 Task: Check the average views per listing of smart home in the last 1 year.
Action: Mouse moved to (609, 361)
Screenshot: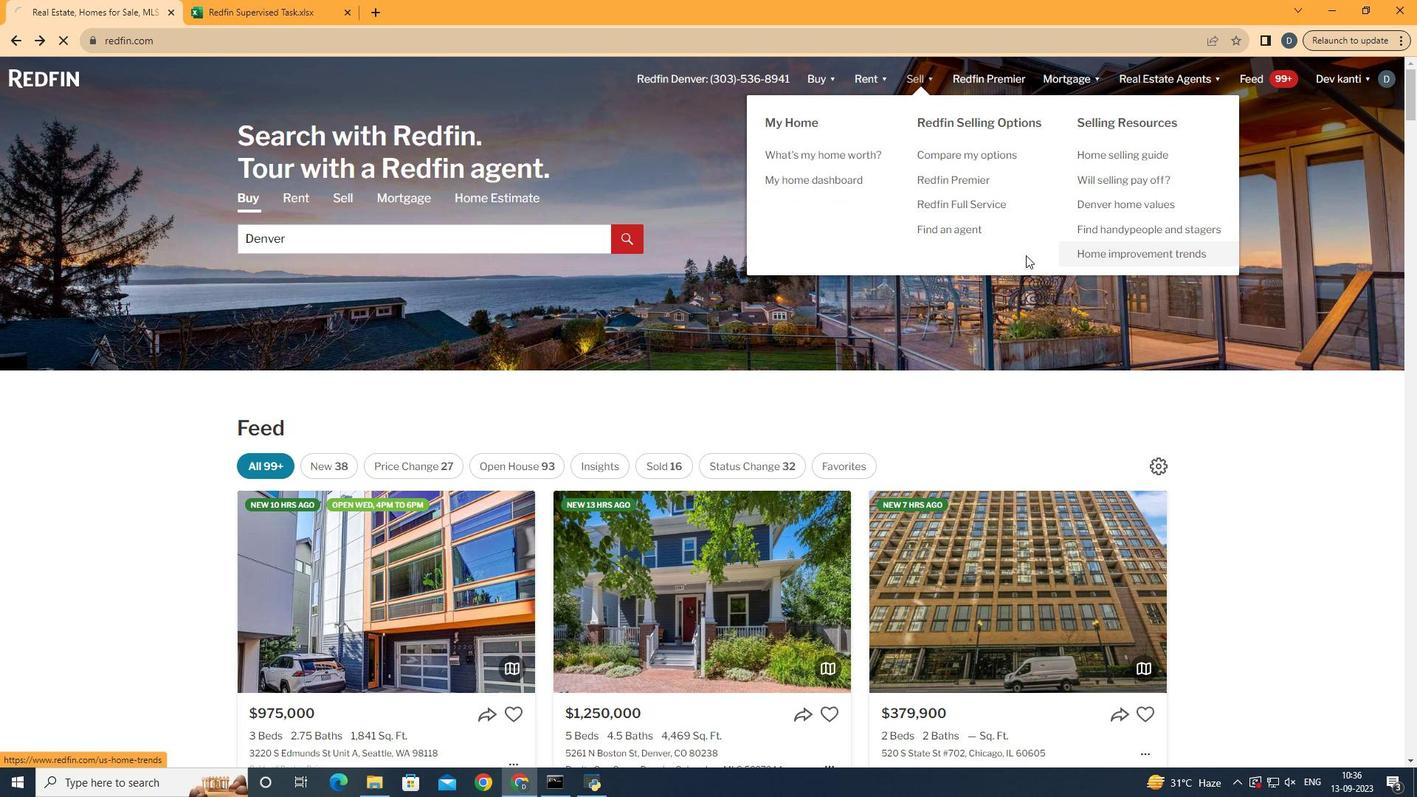 
Action: Mouse pressed left at (609, 361)
Screenshot: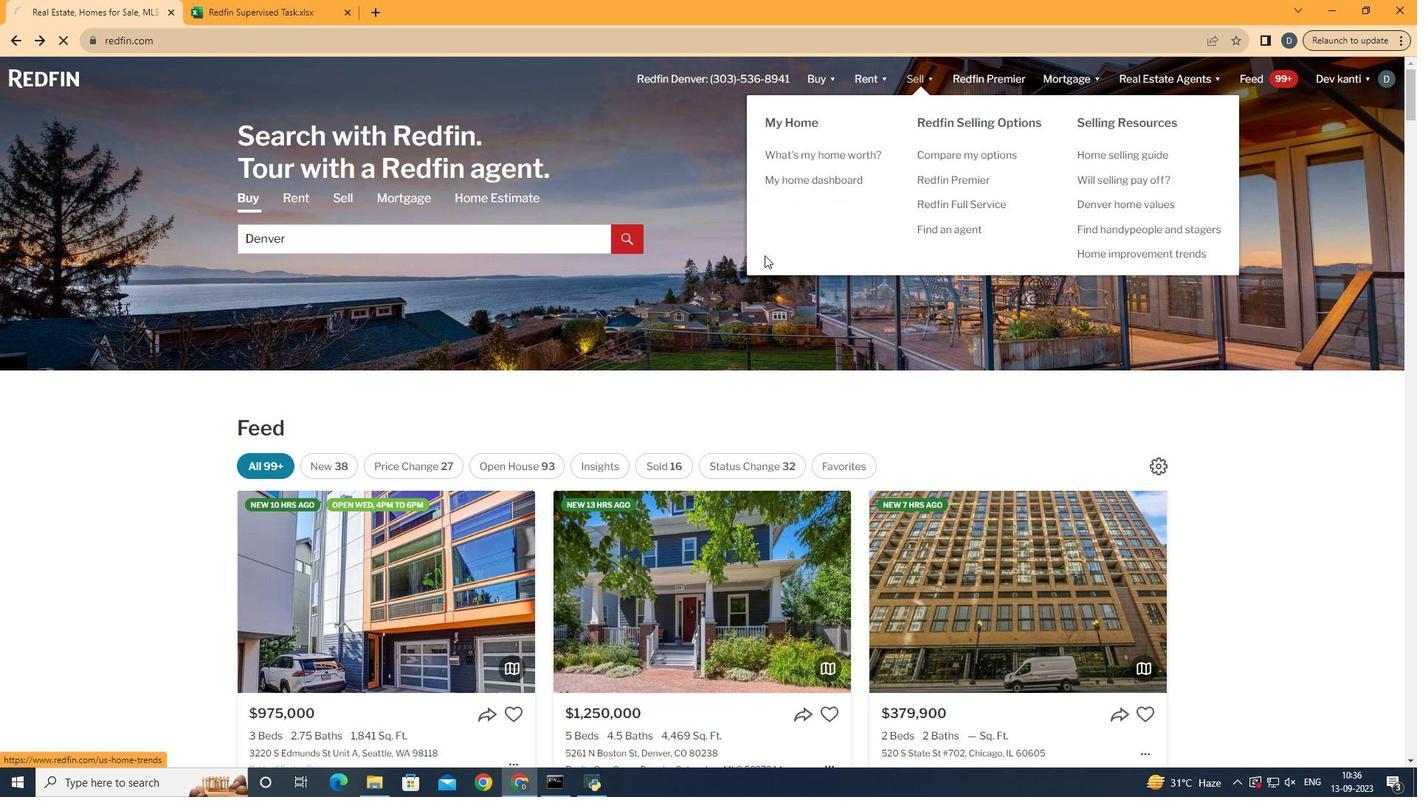 
Action: Mouse moved to (546, 375)
Screenshot: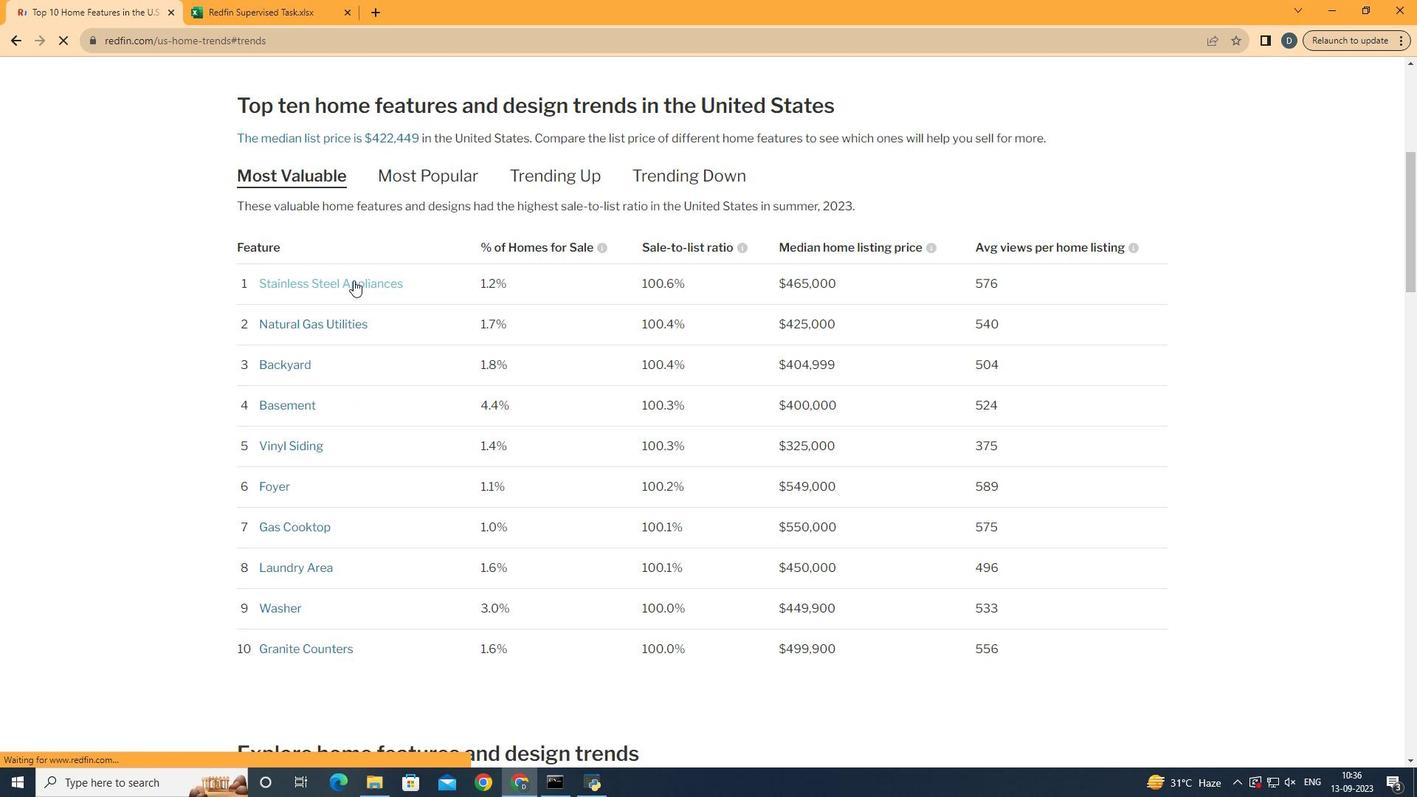 
Action: Mouse pressed left at (546, 375)
Screenshot: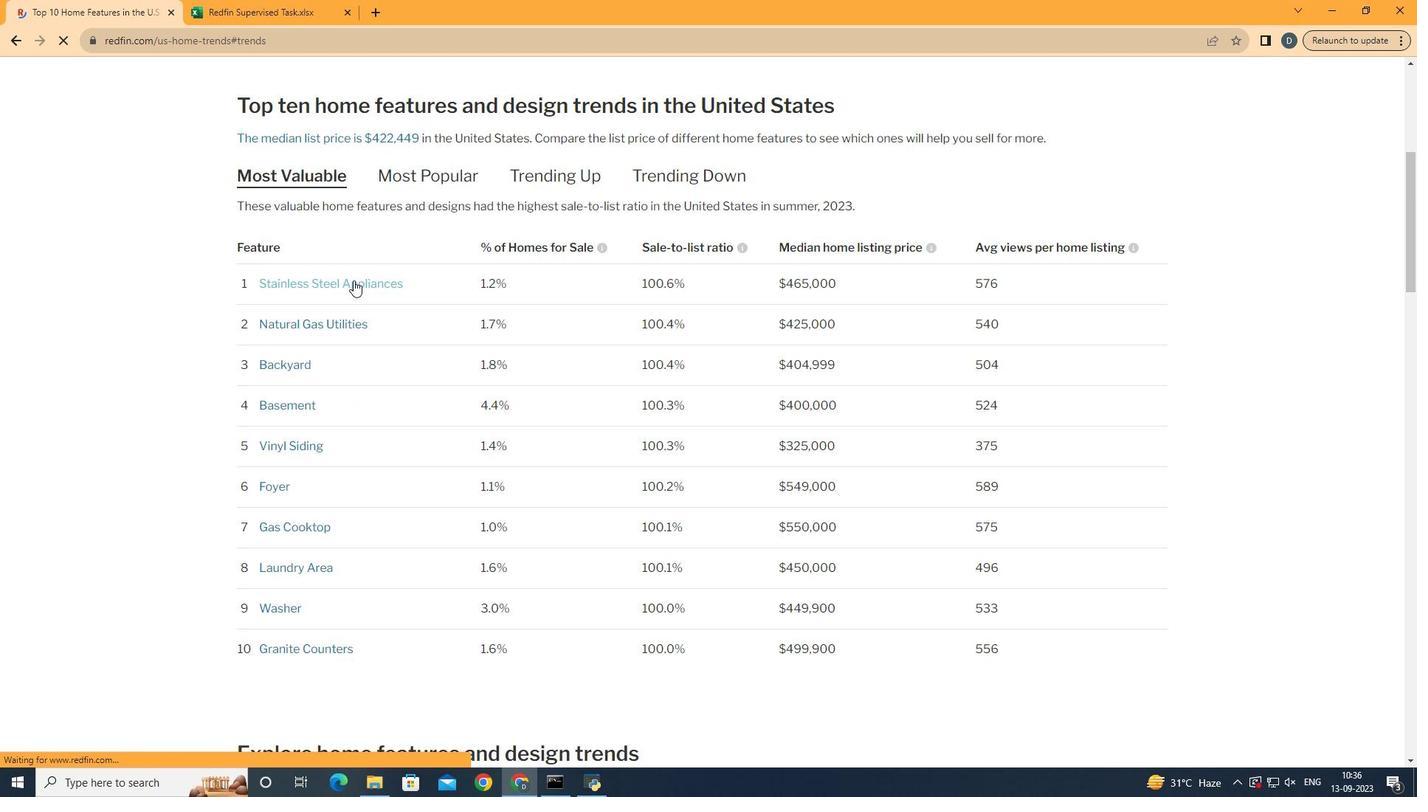 
Action: Mouse moved to (551, 493)
Screenshot: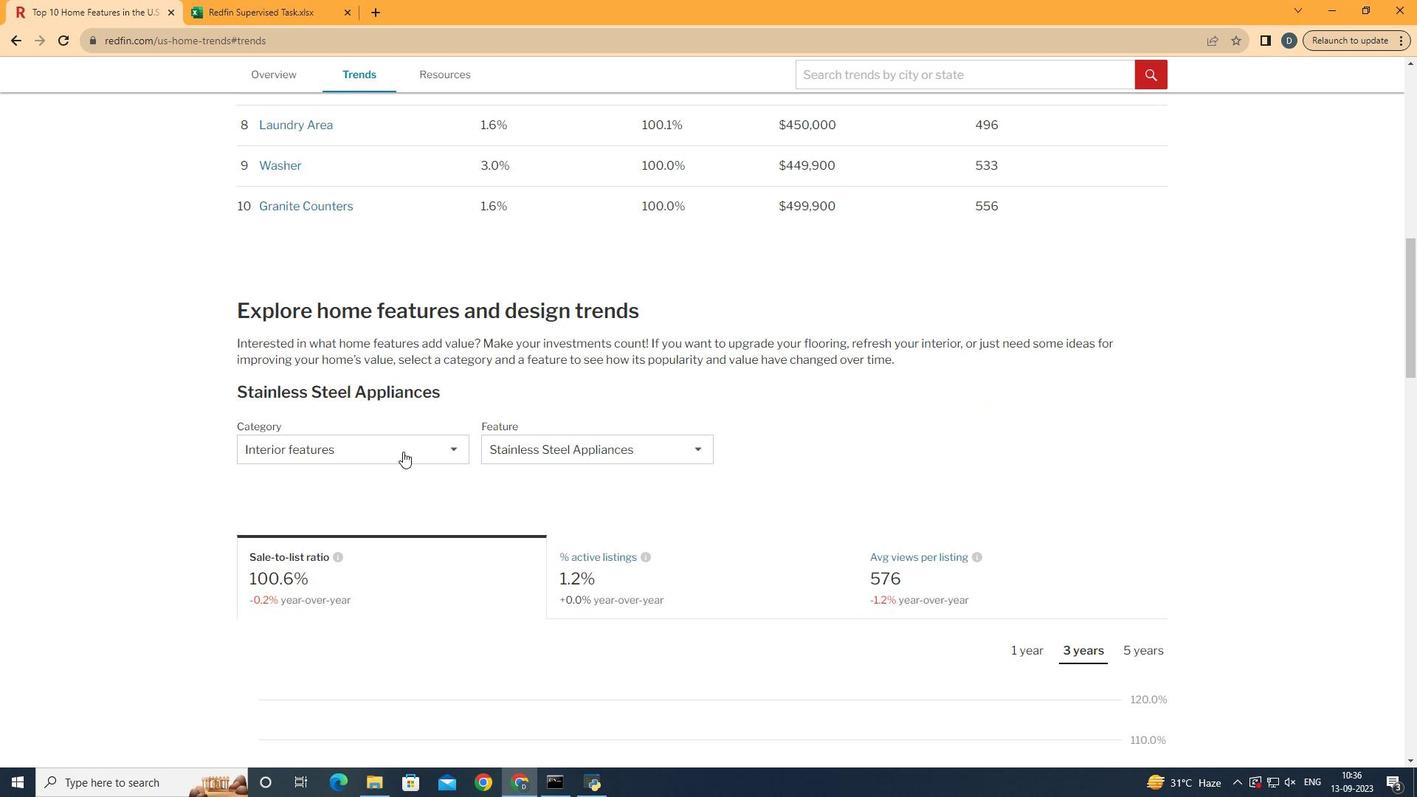 
Action: Mouse scrolled (551, 493) with delta (0, 0)
Screenshot: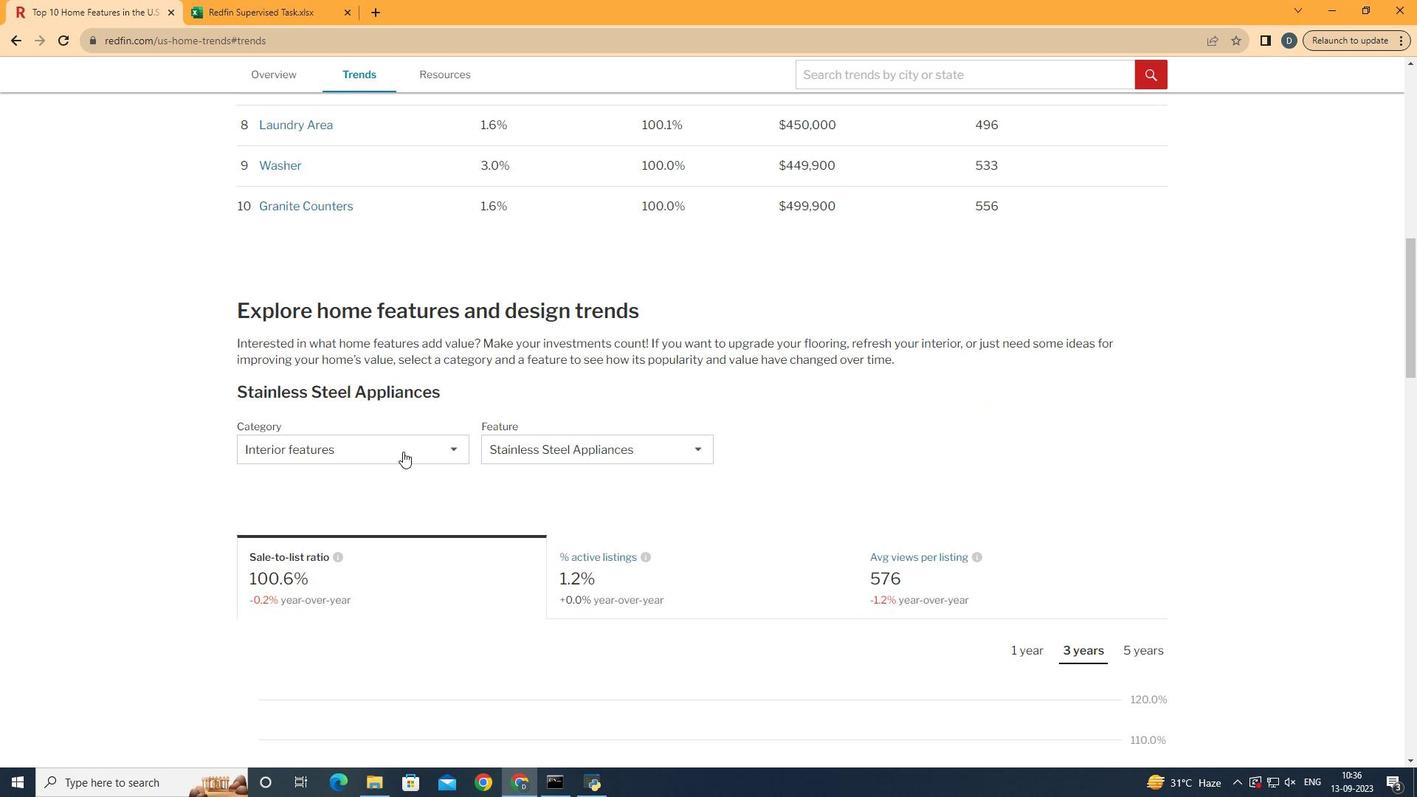 
Action: Mouse scrolled (551, 493) with delta (0, 0)
Screenshot: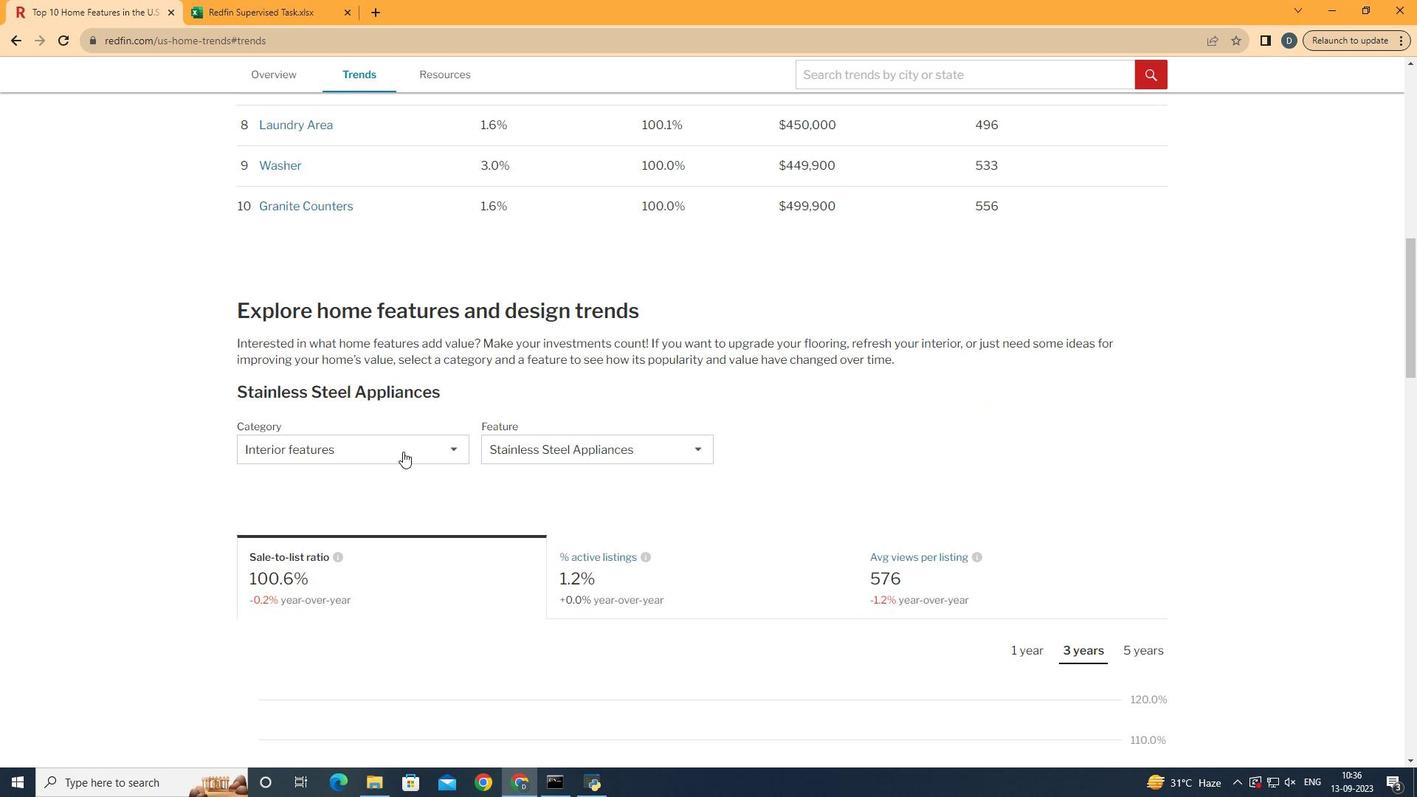 
Action: Mouse scrolled (551, 493) with delta (0, 0)
Screenshot: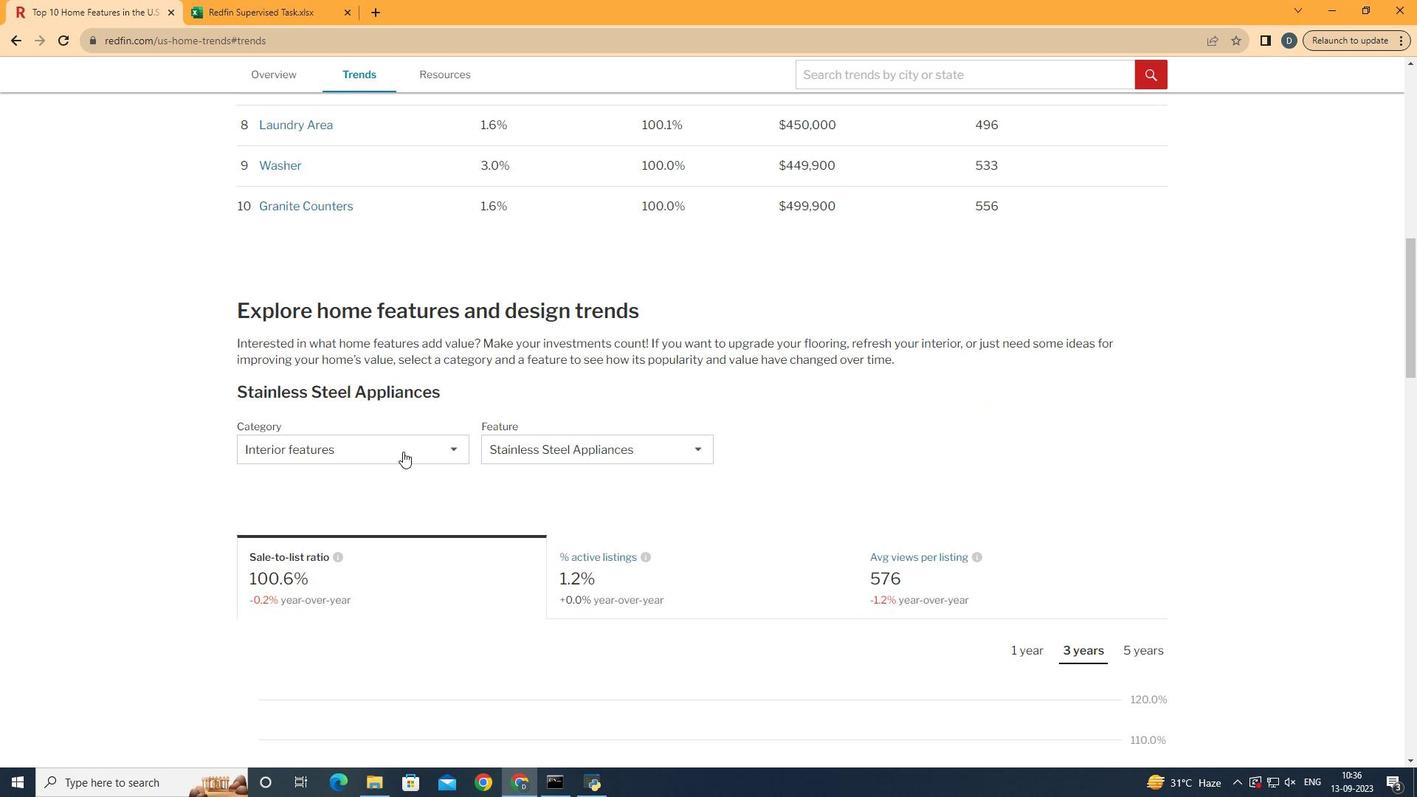 
Action: Mouse scrolled (551, 493) with delta (0, 0)
Screenshot: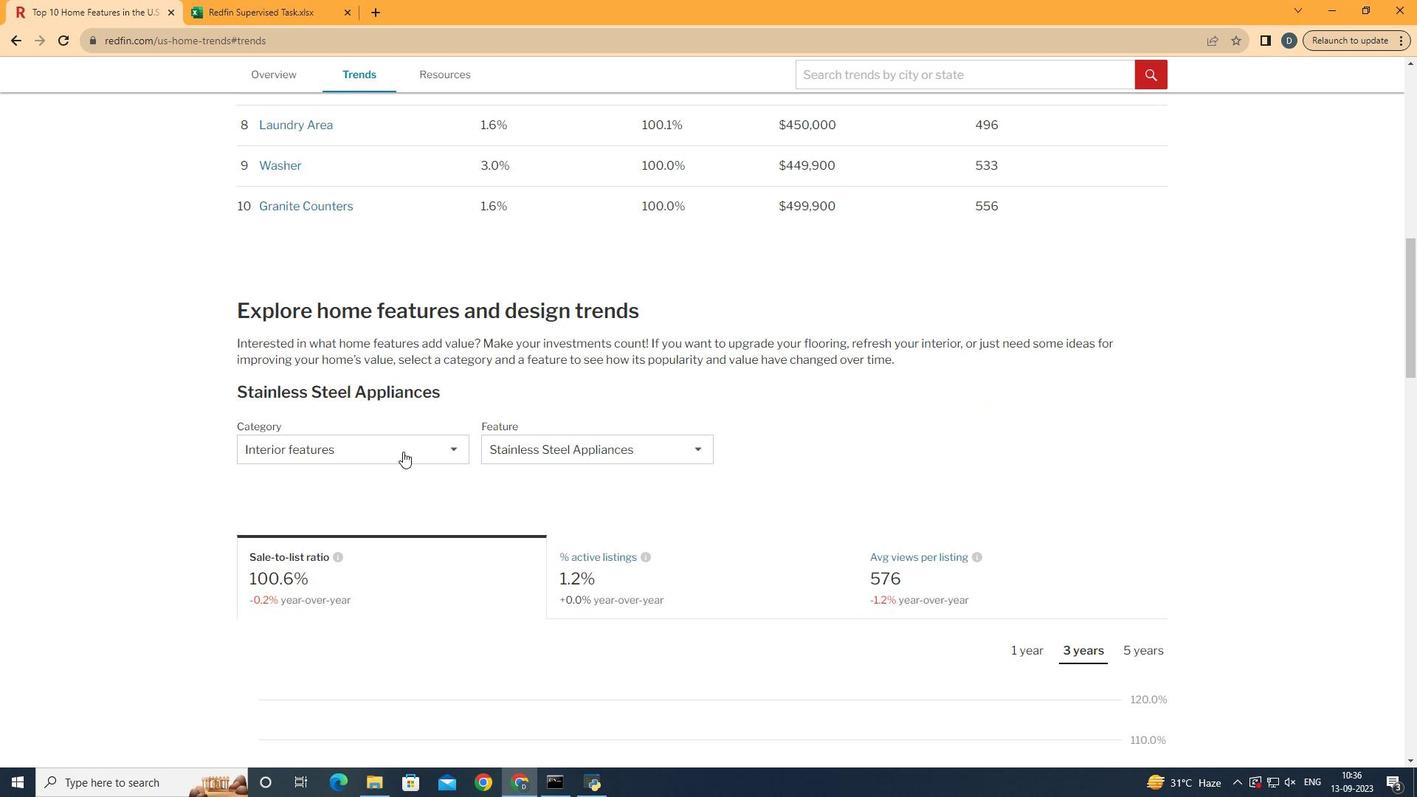 
Action: Mouse scrolled (551, 493) with delta (0, 0)
Screenshot: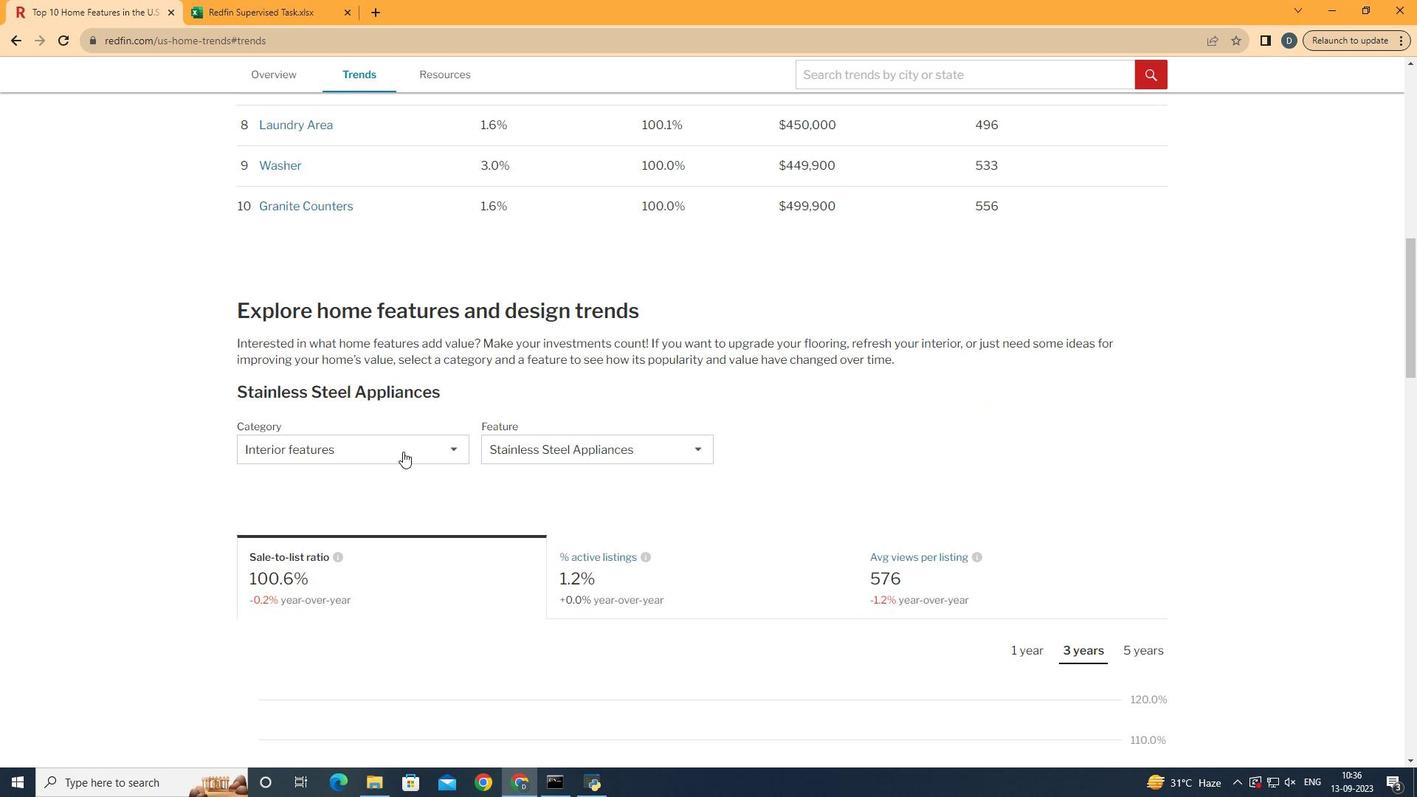
Action: Mouse moved to (549, 471)
Screenshot: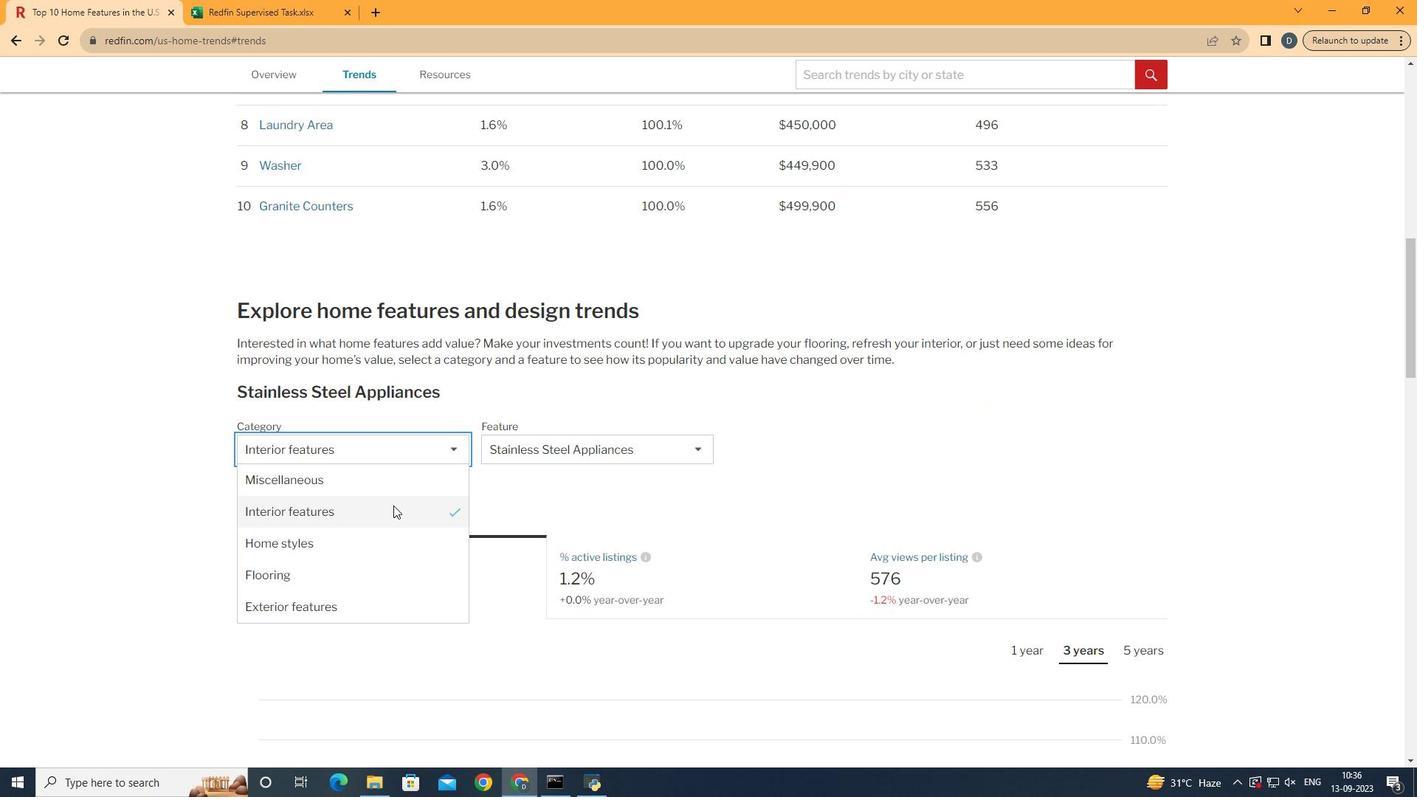 
Action: Mouse pressed left at (549, 471)
Screenshot: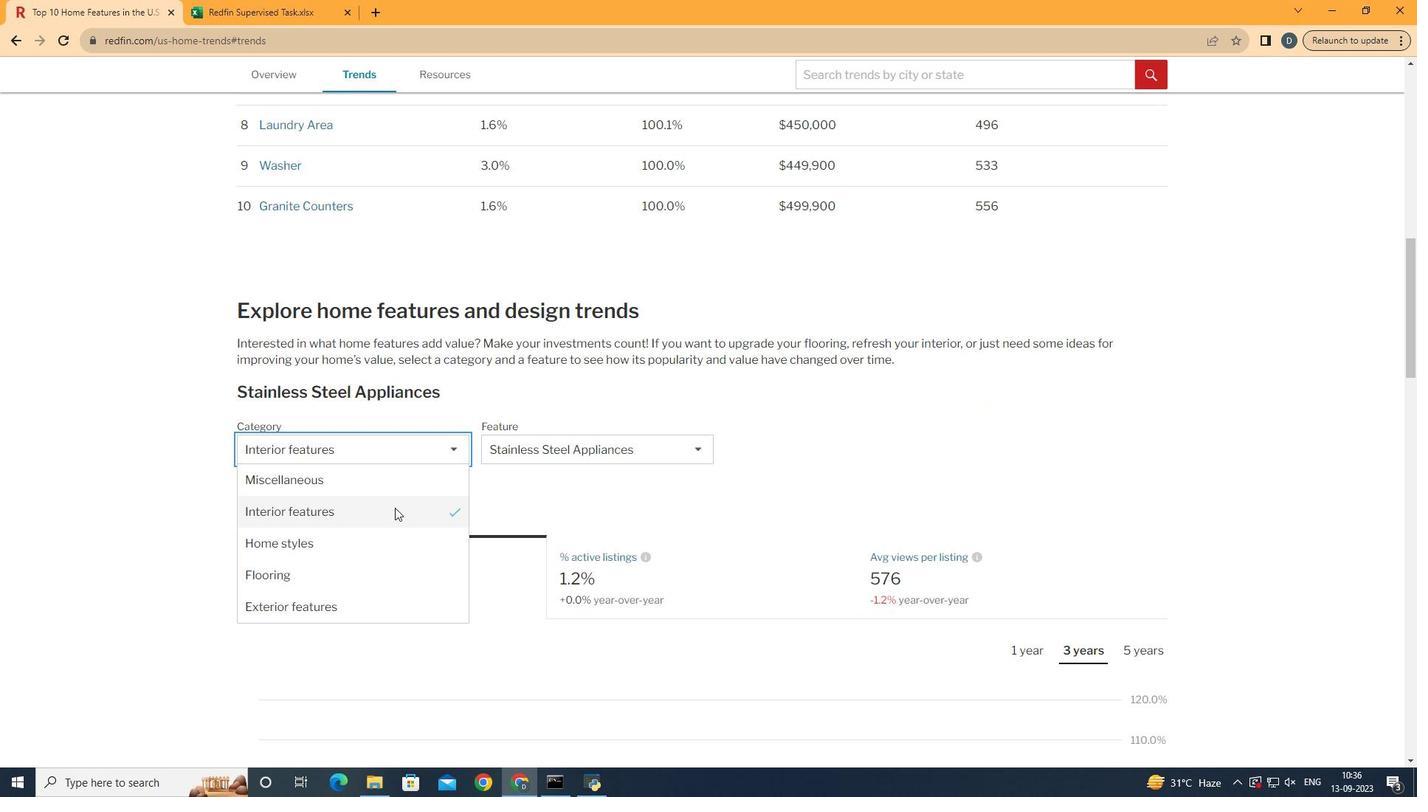 
Action: Mouse moved to (549, 502)
Screenshot: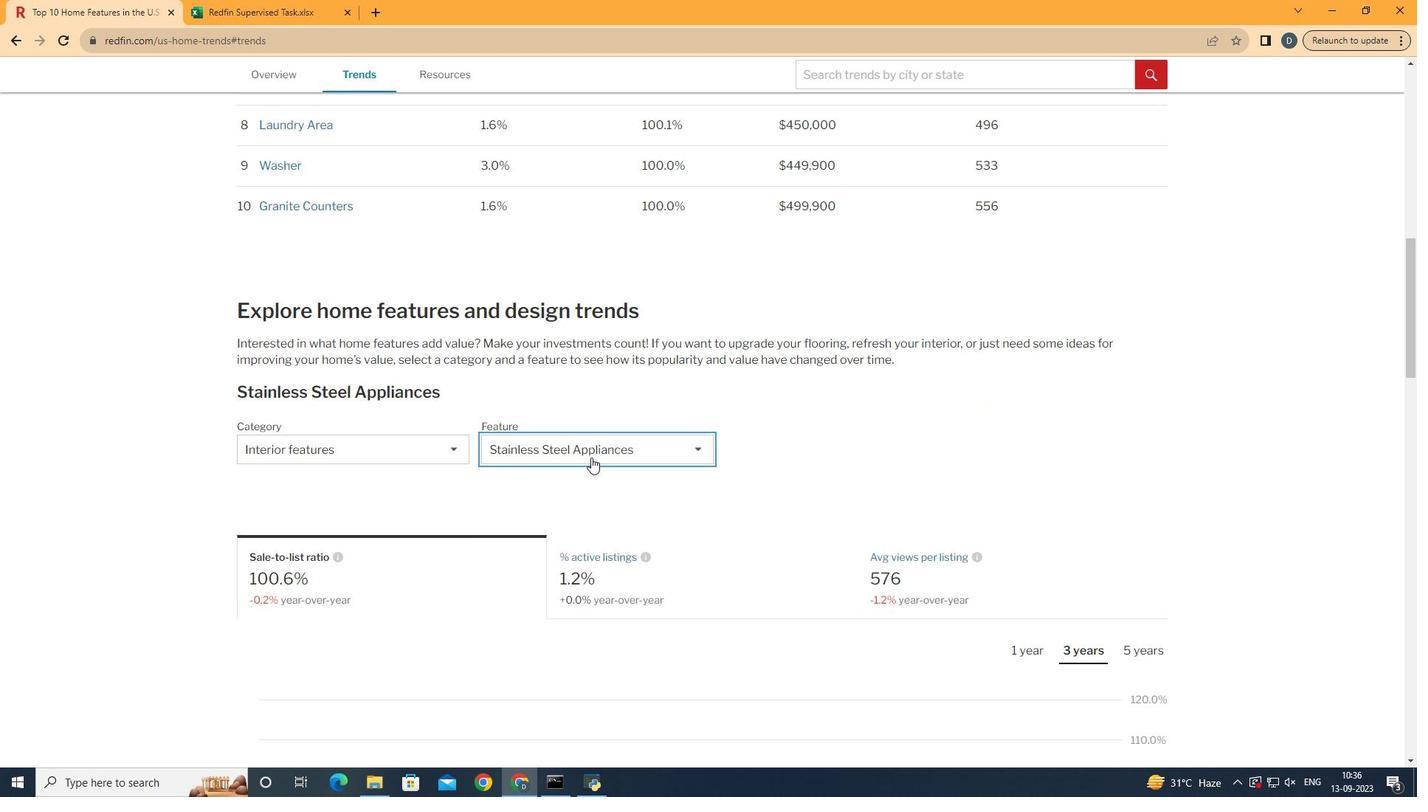 
Action: Mouse pressed left at (549, 502)
Screenshot: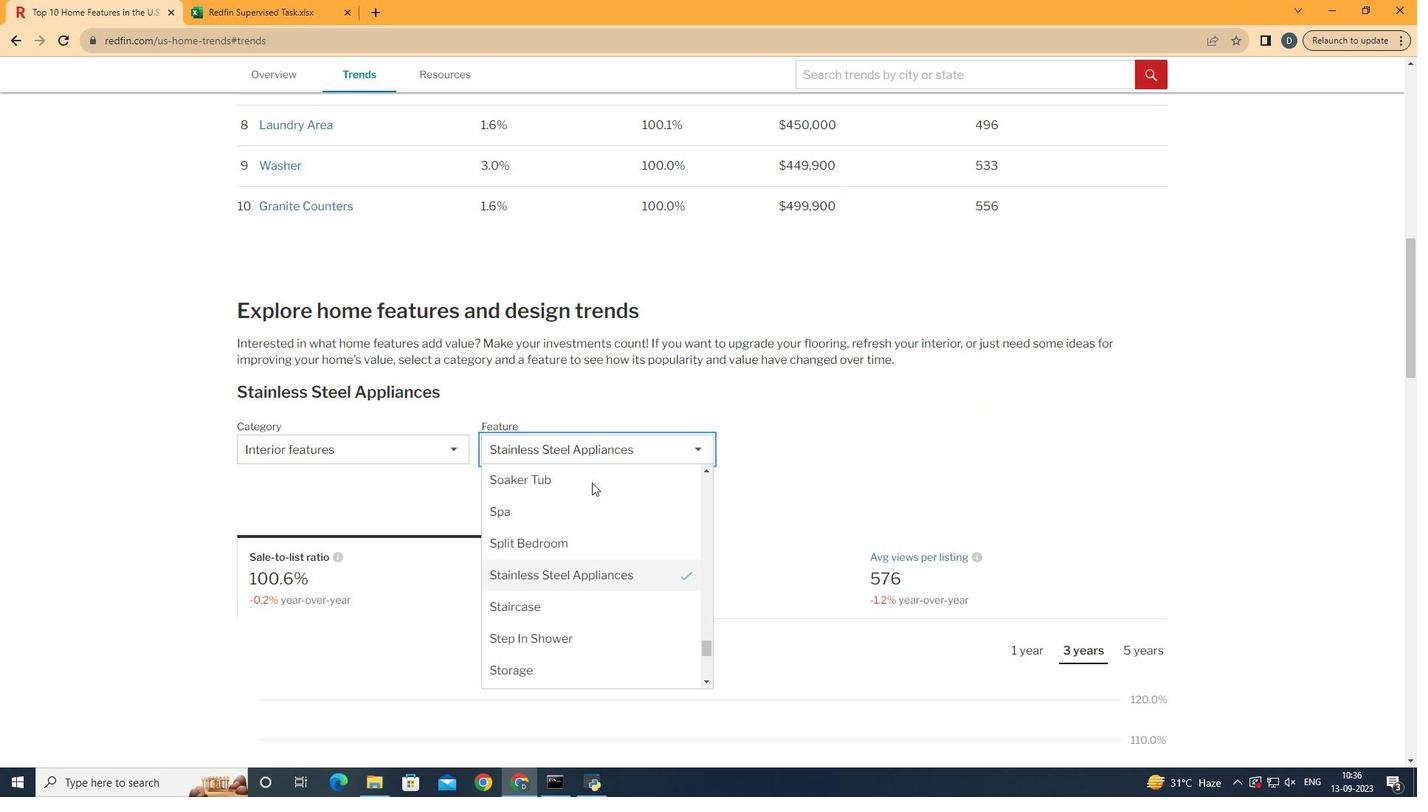
Action: Mouse moved to (565, 474)
Screenshot: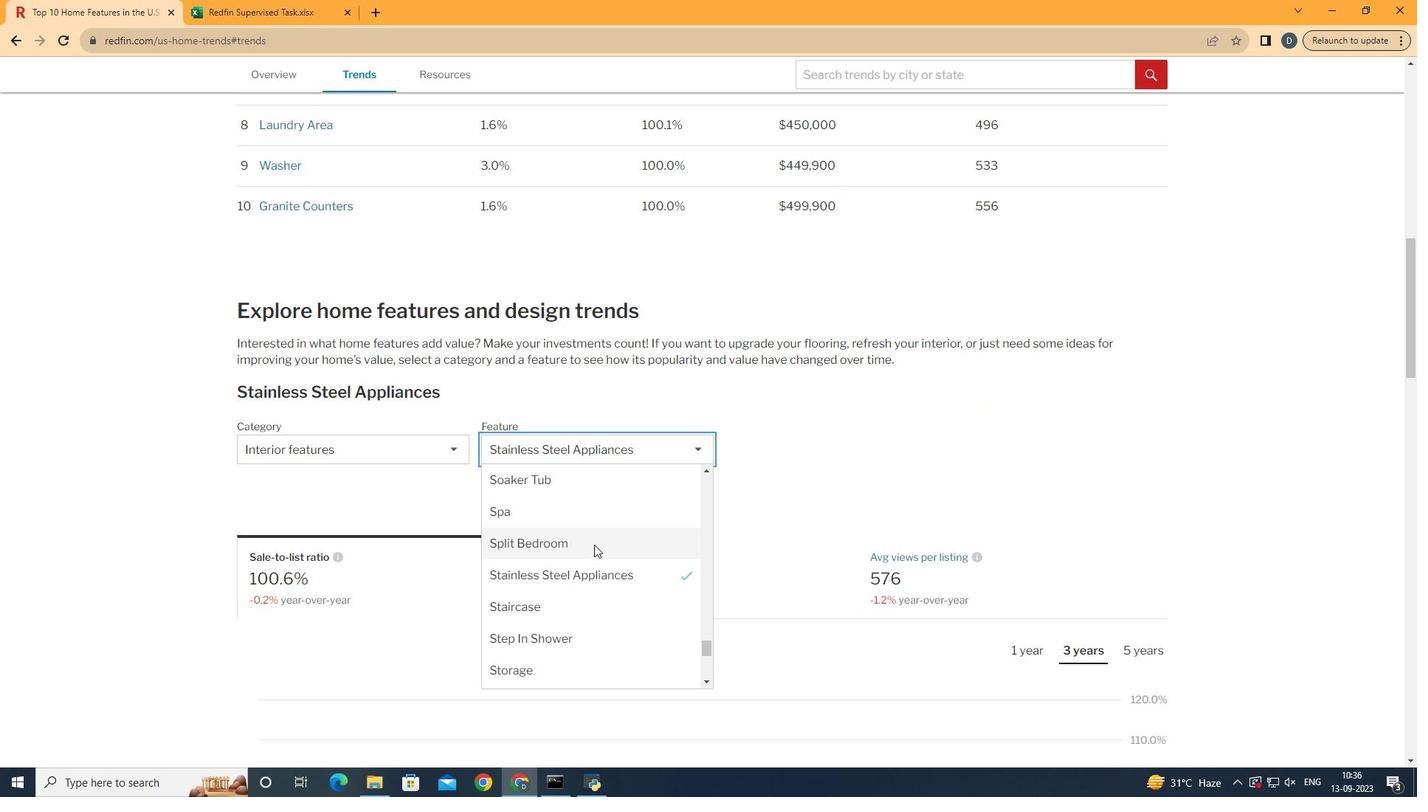 
Action: Mouse pressed left at (565, 474)
Screenshot: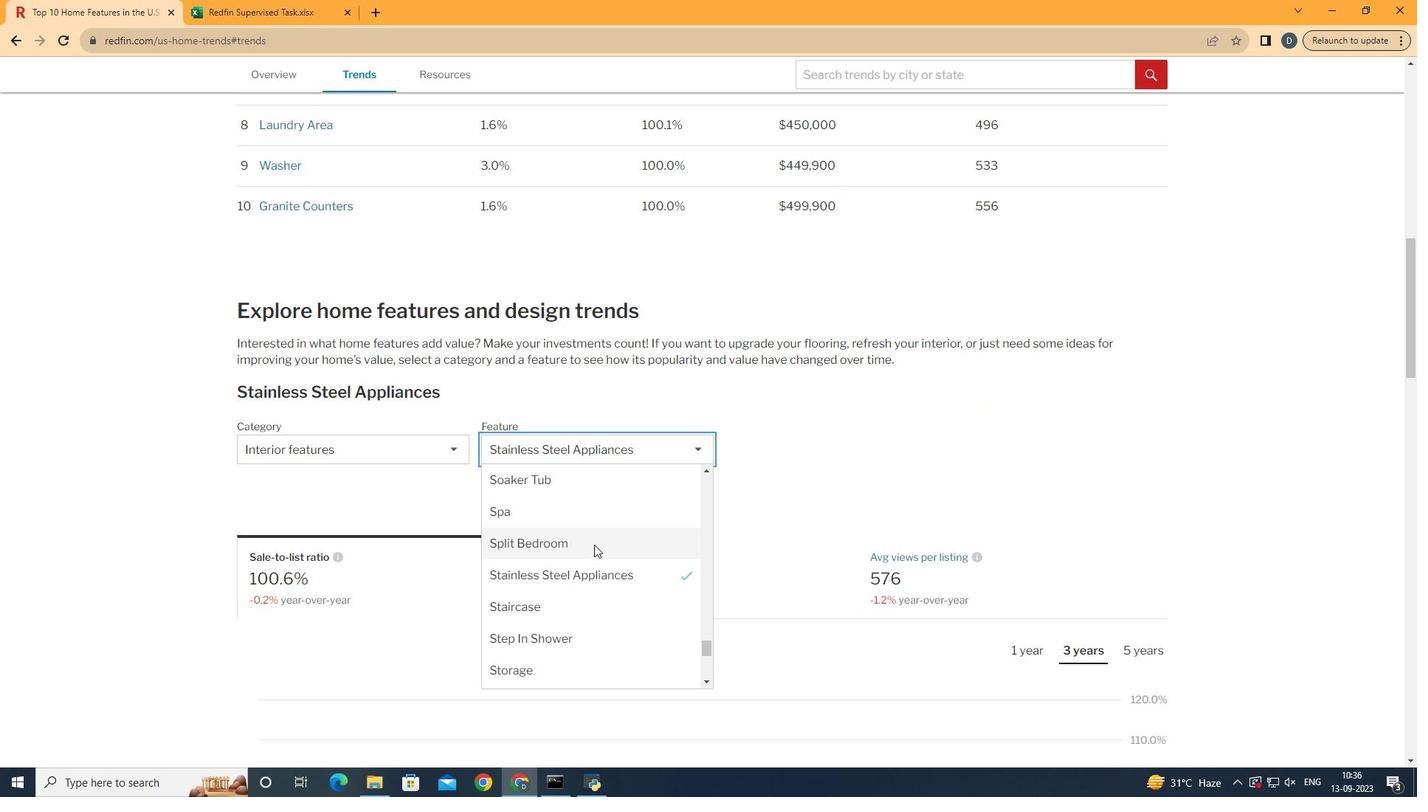 
Action: Mouse moved to (566, 523)
Screenshot: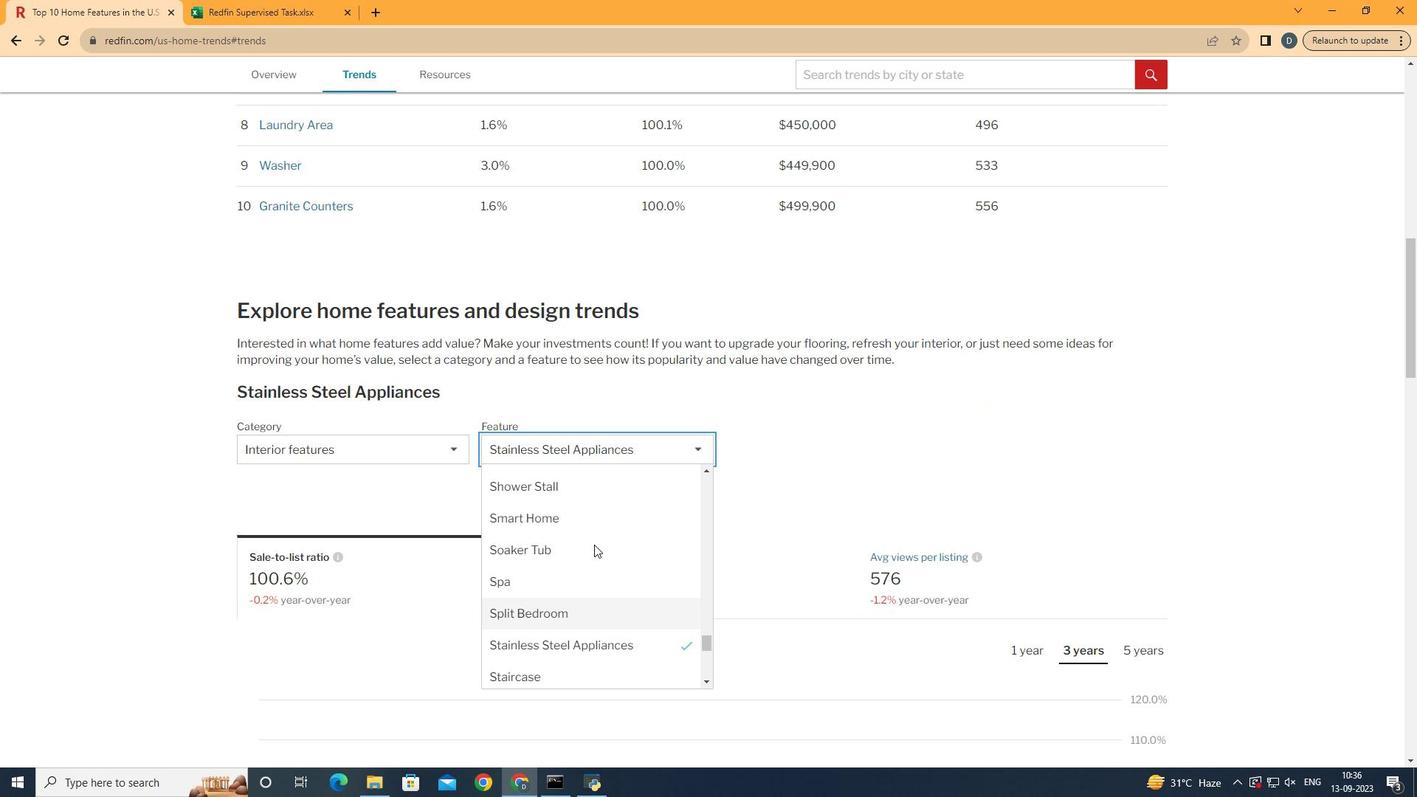 
Action: Mouse scrolled (566, 523) with delta (0, 0)
Screenshot: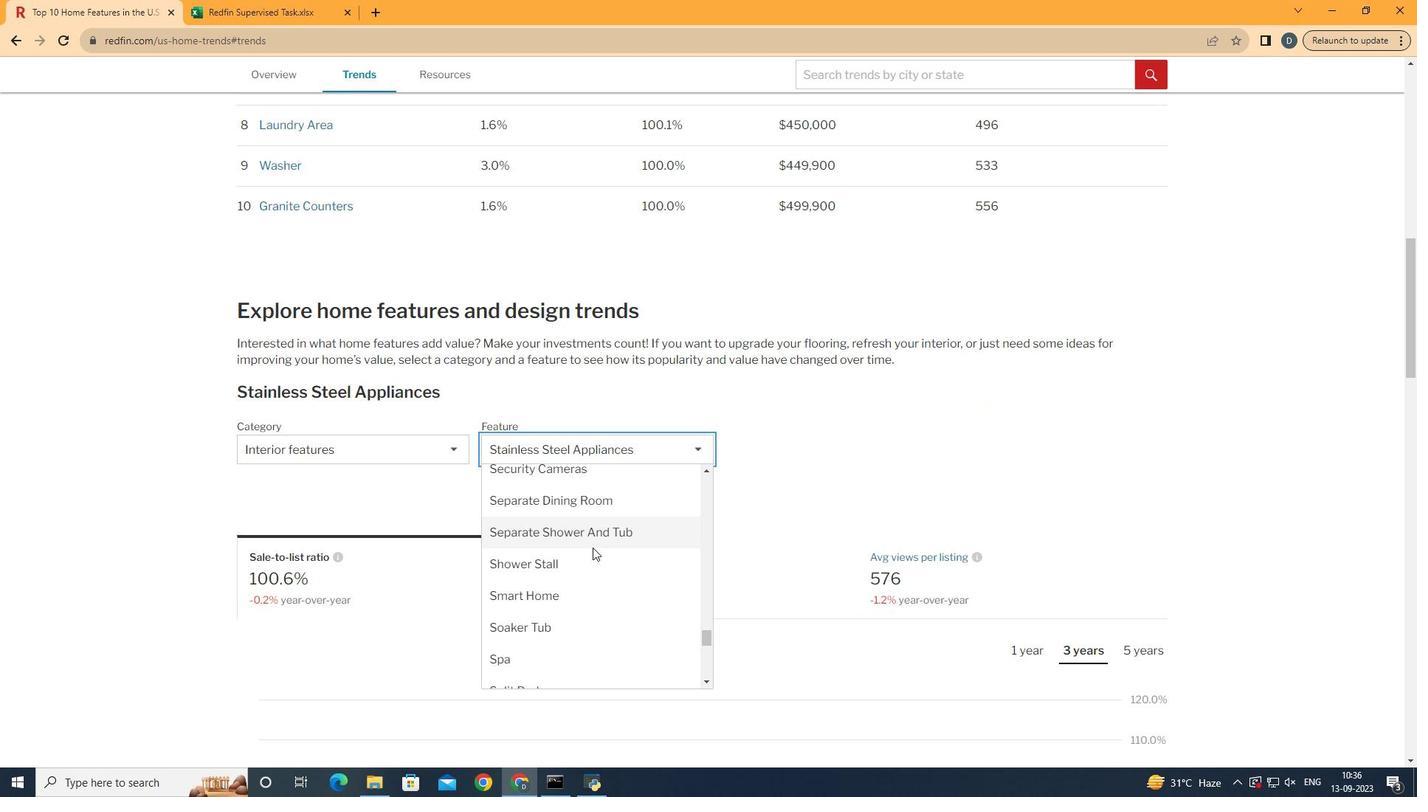 
Action: Mouse scrolled (566, 523) with delta (0, 0)
Screenshot: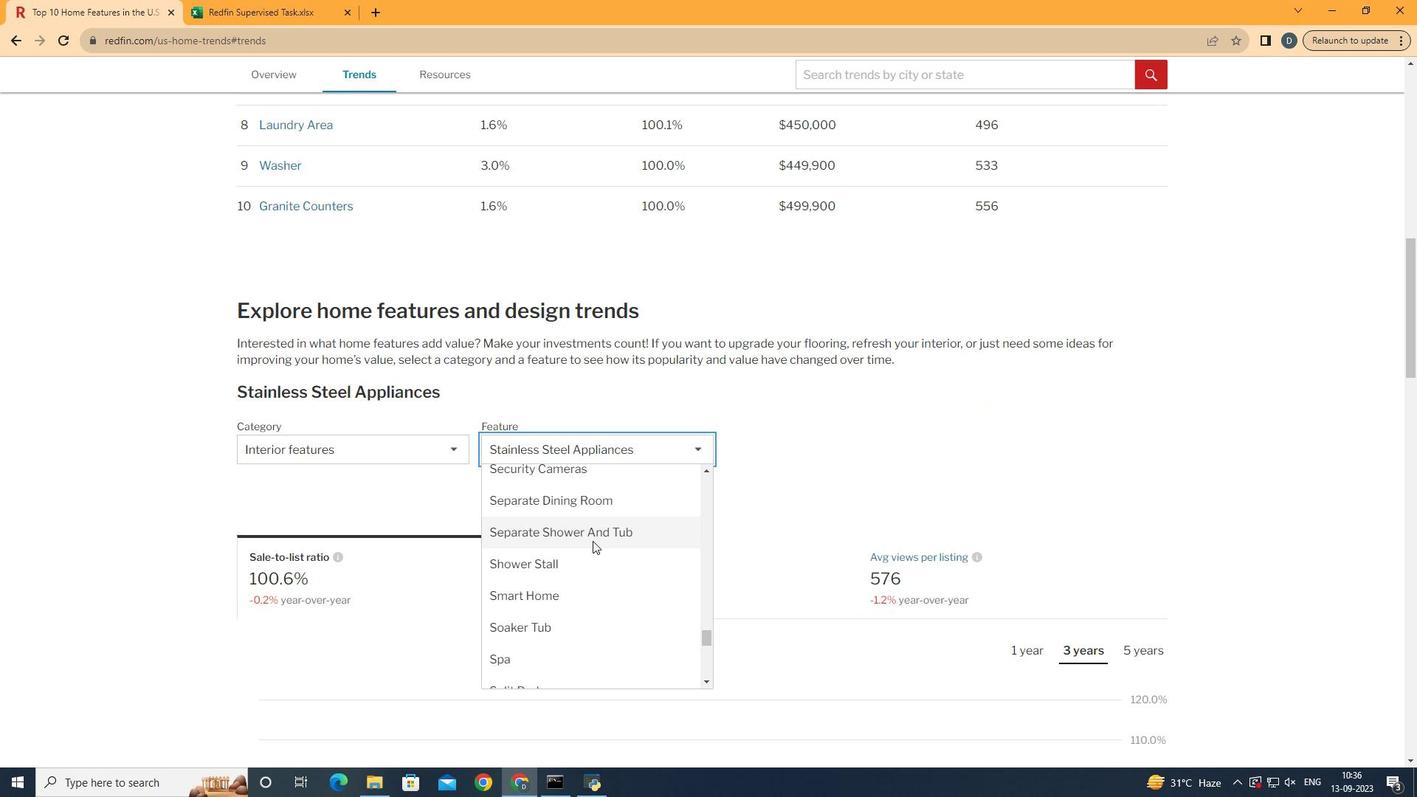 
Action: Mouse moved to (566, 557)
Screenshot: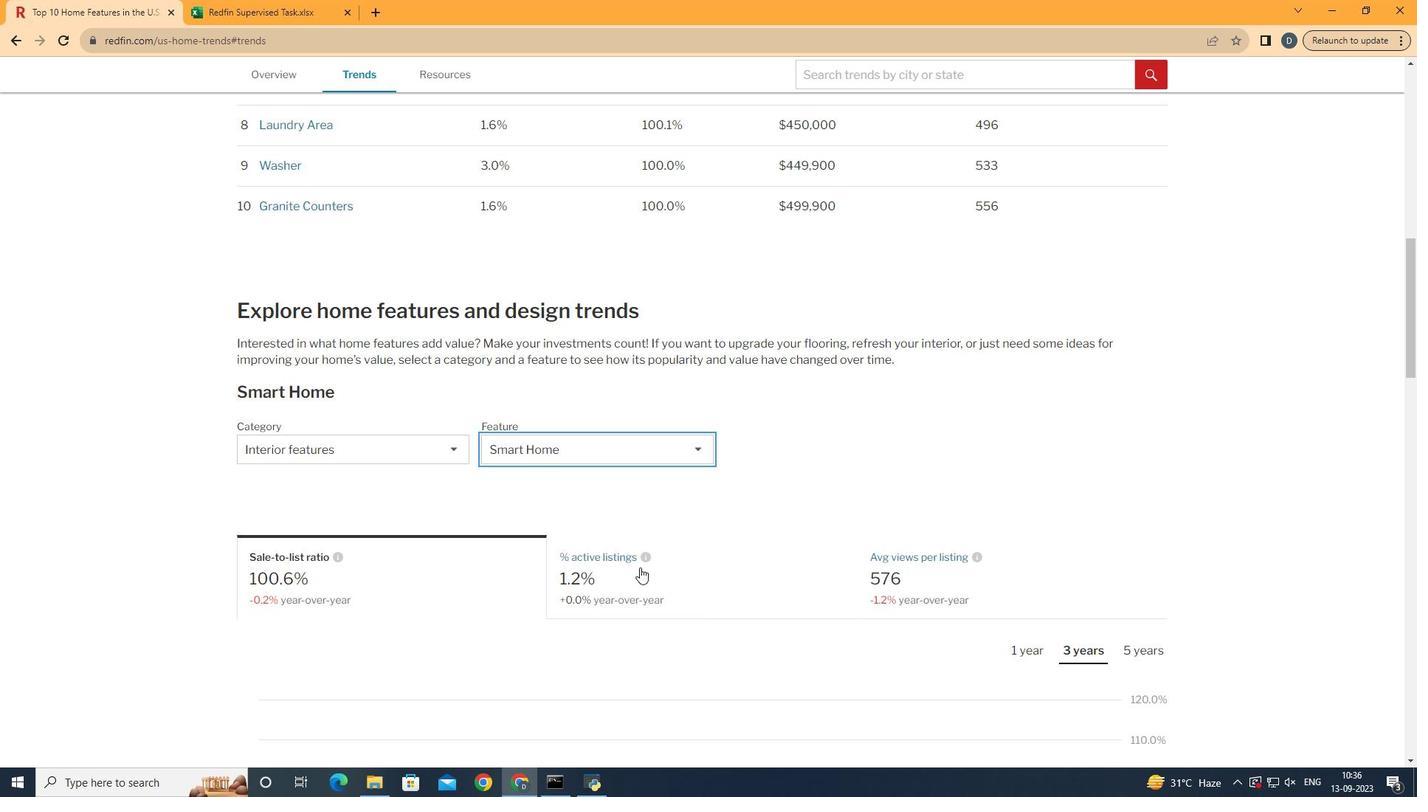 
Action: Mouse pressed left at (566, 557)
Screenshot: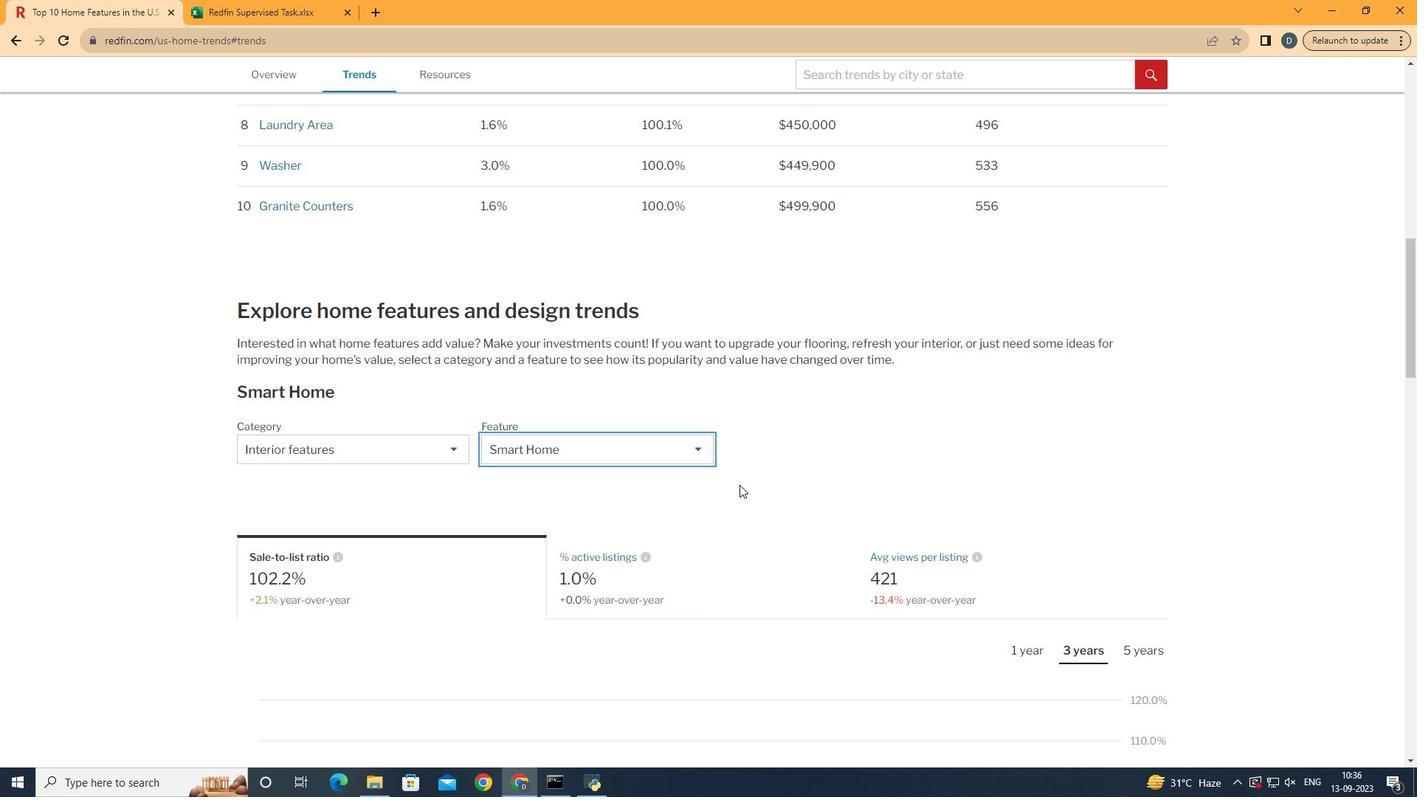 
Action: Mouse moved to (577, 490)
Screenshot: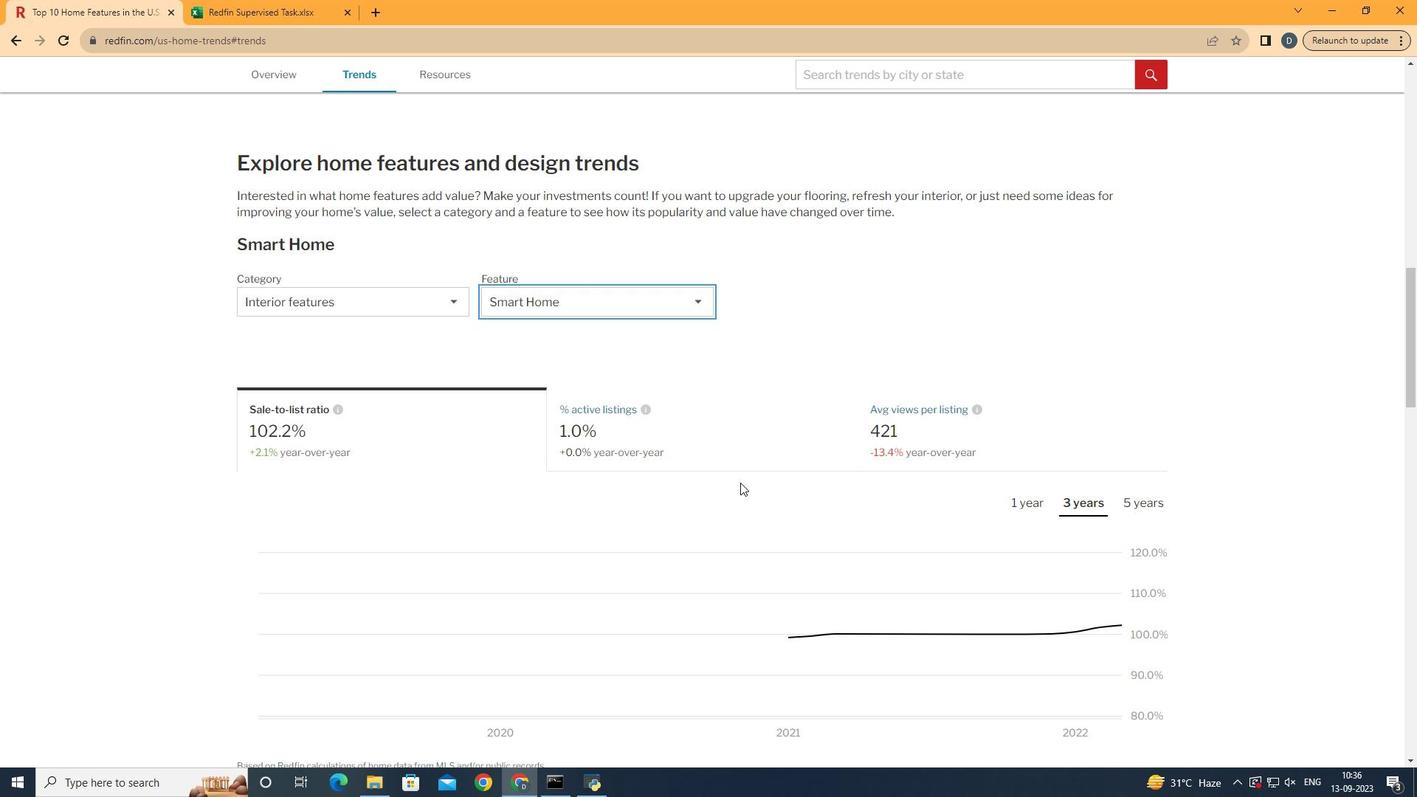 
Action: Mouse scrolled (577, 489) with delta (0, 0)
Screenshot: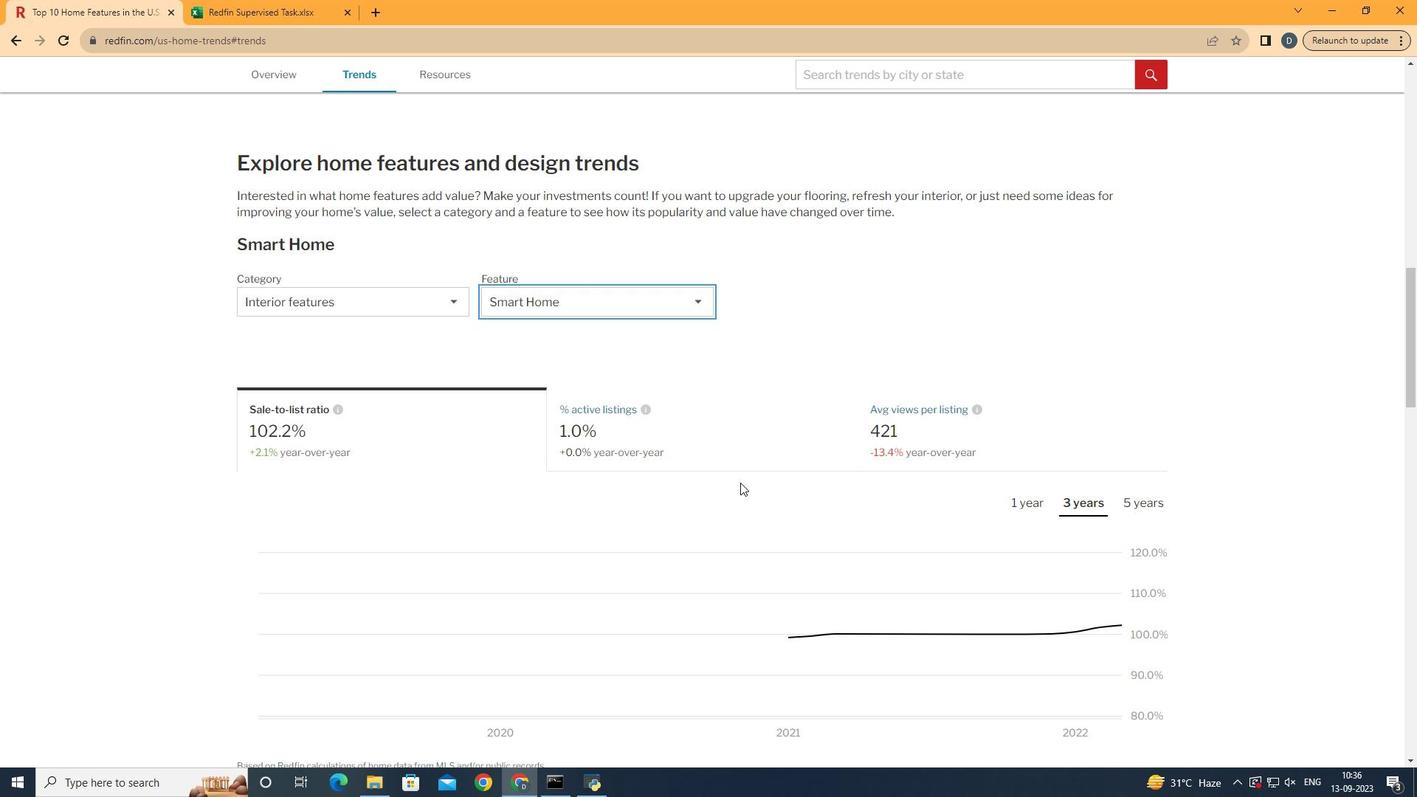 
Action: Mouse scrolled (577, 489) with delta (0, 0)
Screenshot: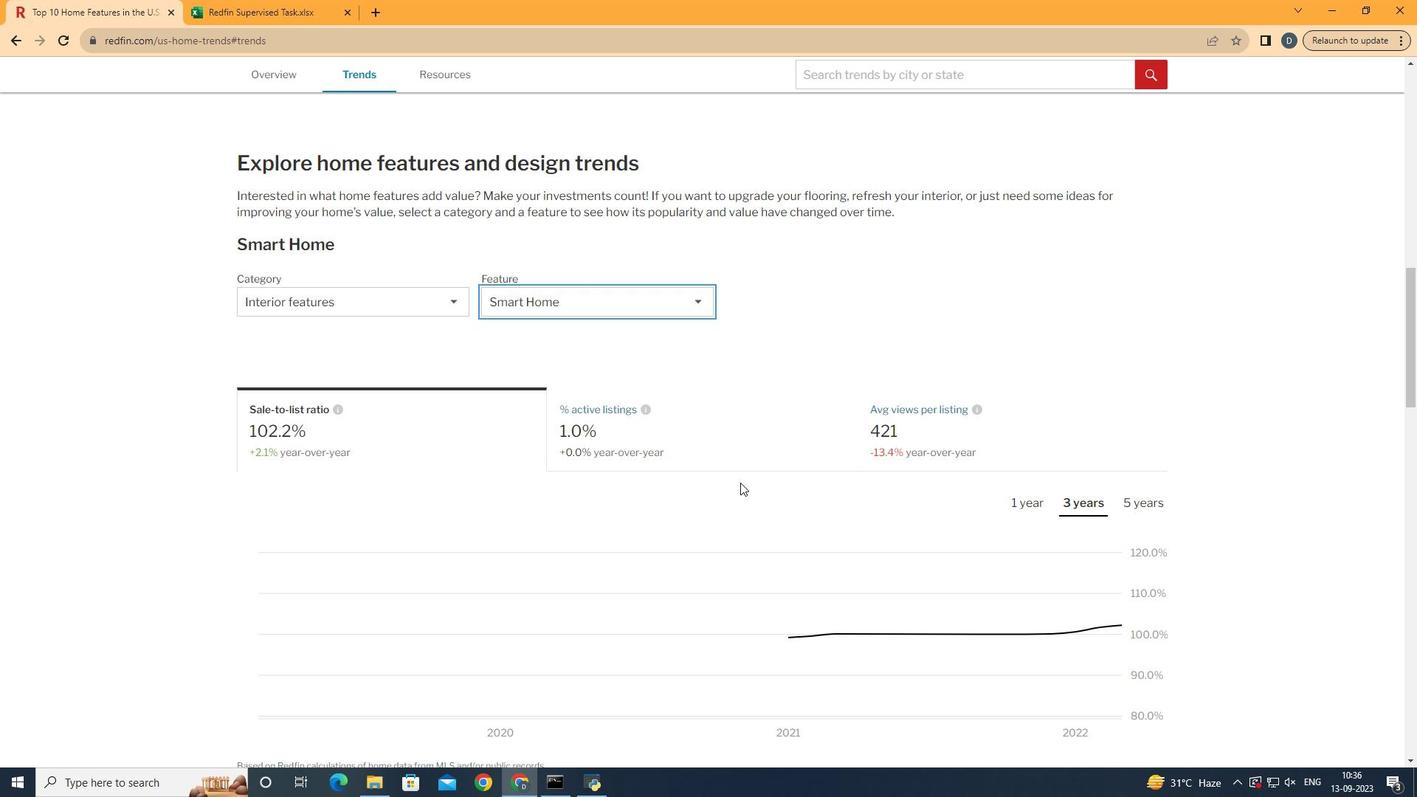 
Action: Mouse moved to (607, 453)
Screenshot: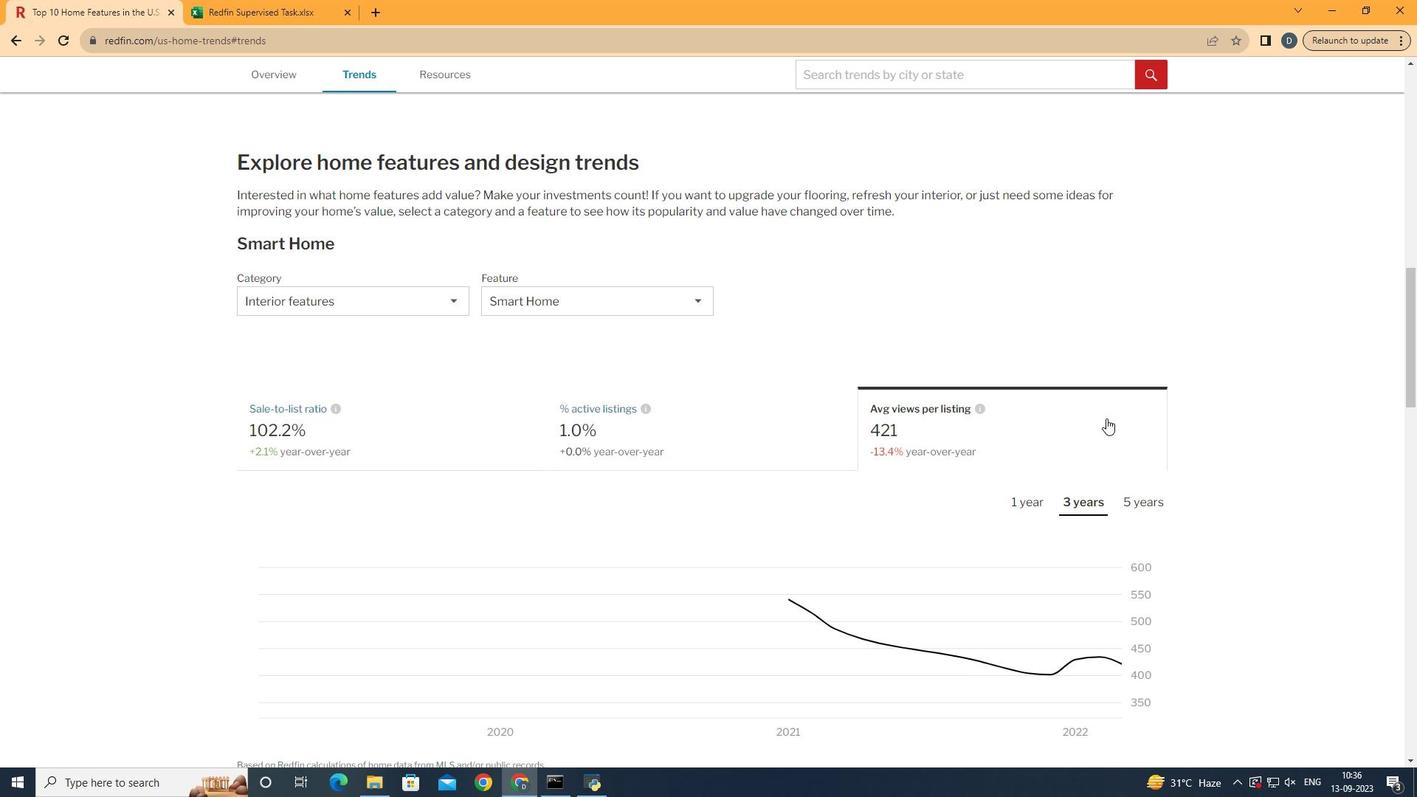 
Action: Mouse pressed left at (607, 453)
Screenshot: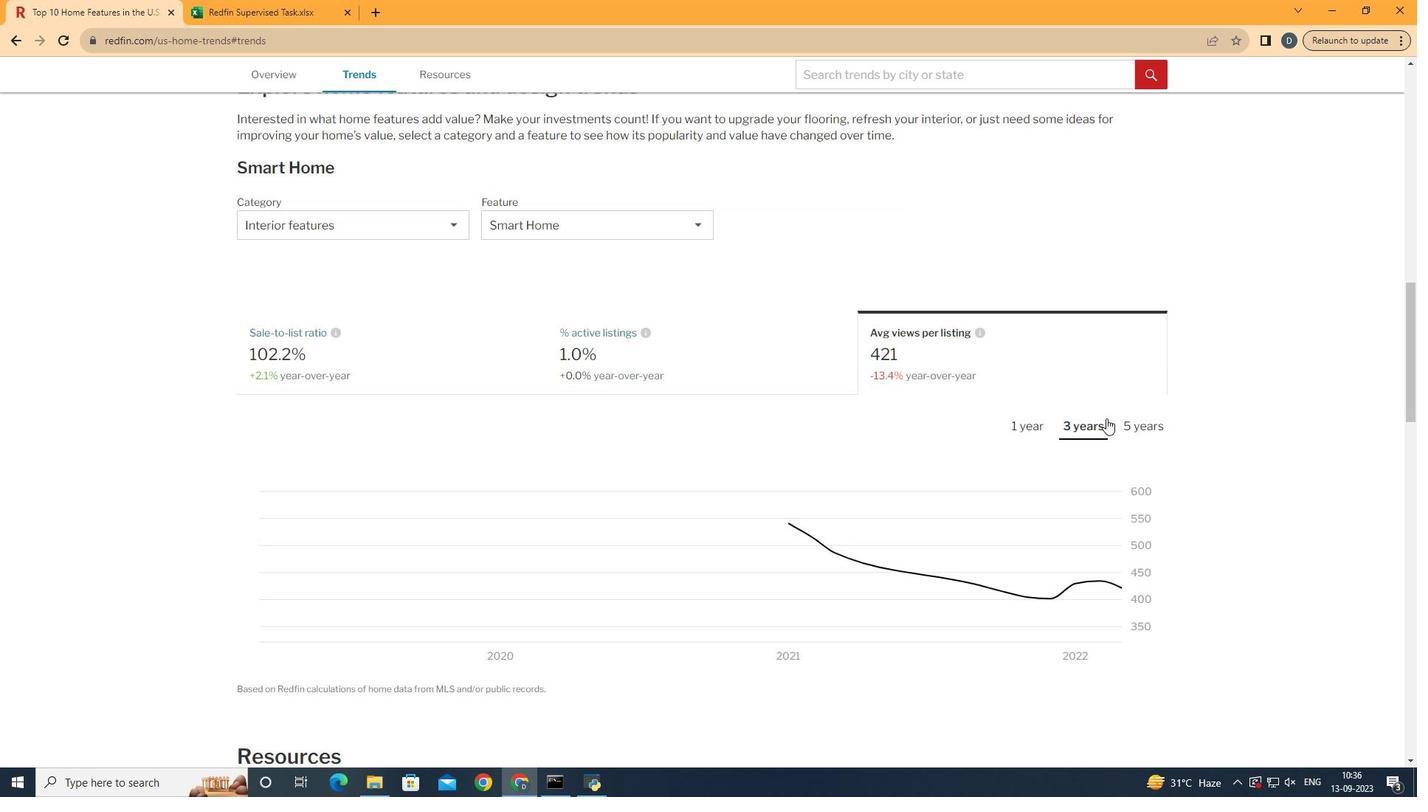
Action: Mouse moved to (607, 452)
Screenshot: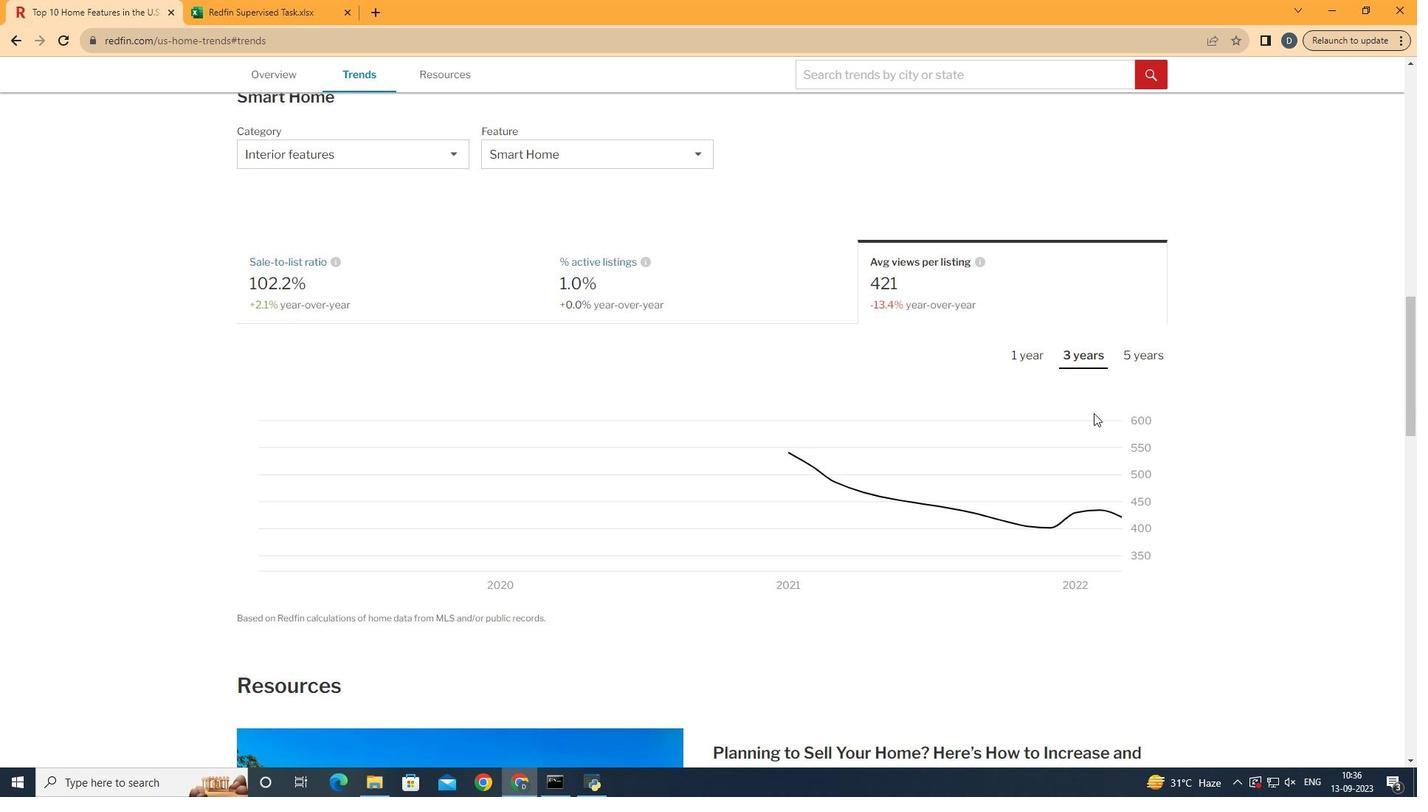 
Action: Mouse scrolled (607, 452) with delta (0, 0)
Screenshot: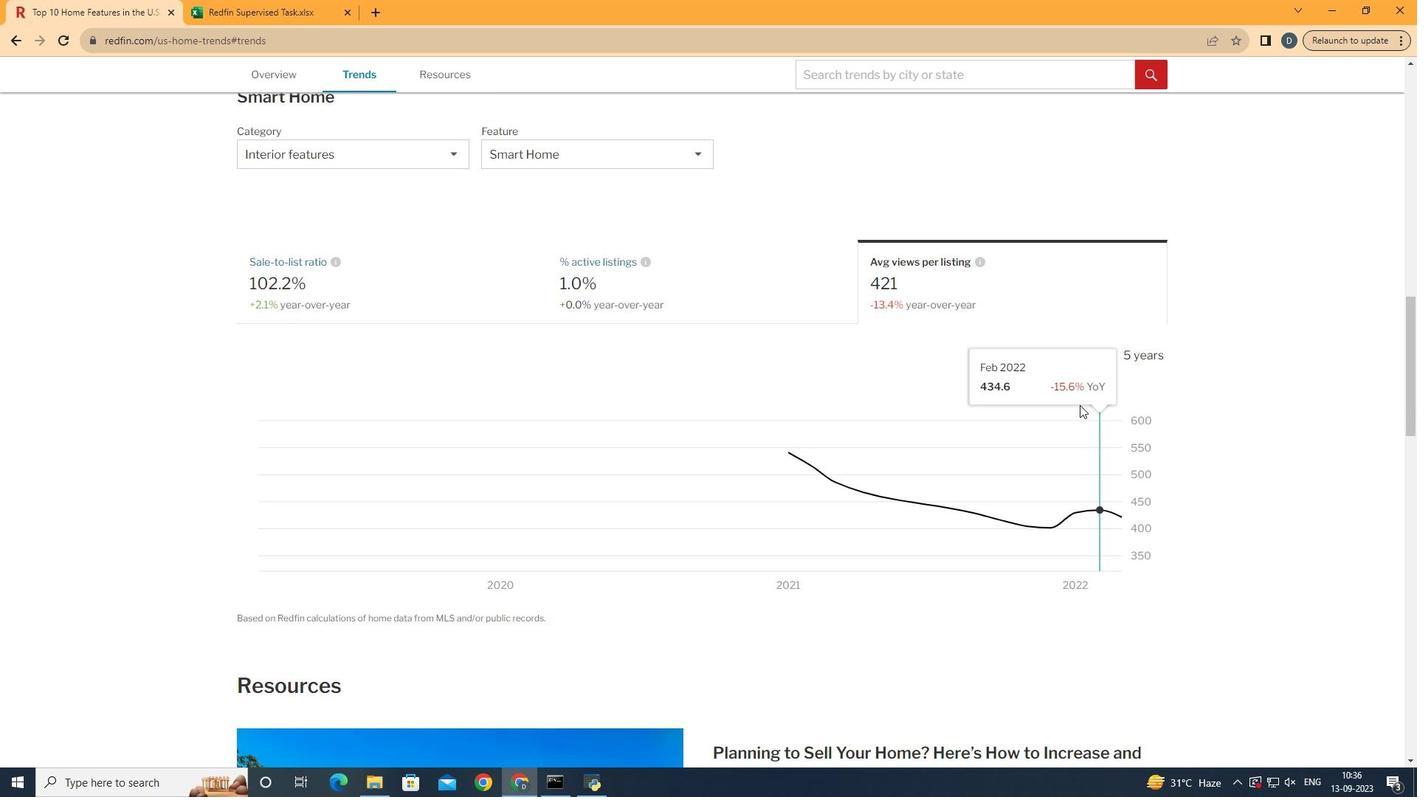 
Action: Mouse scrolled (607, 452) with delta (0, 0)
Screenshot: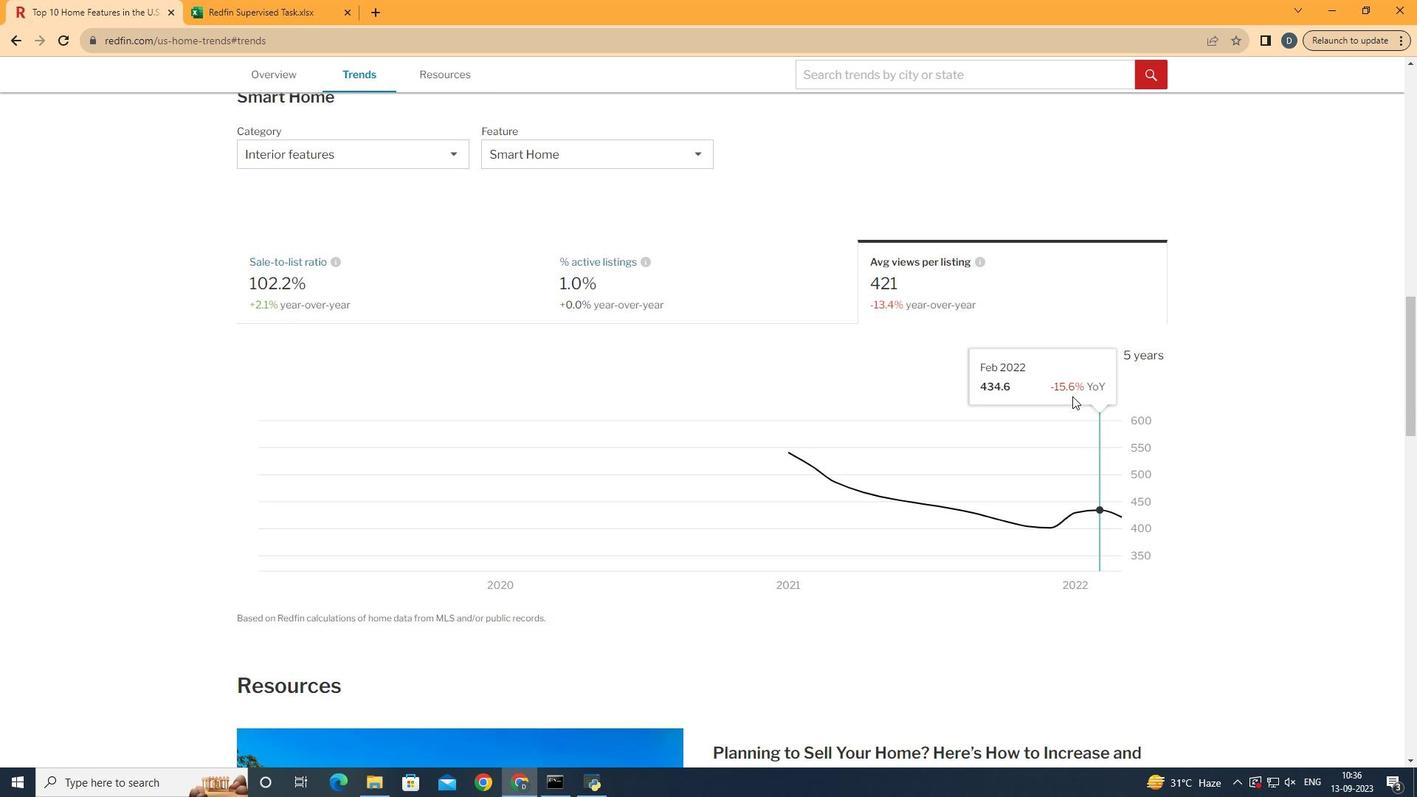 
Action: Mouse moved to (602, 417)
Screenshot: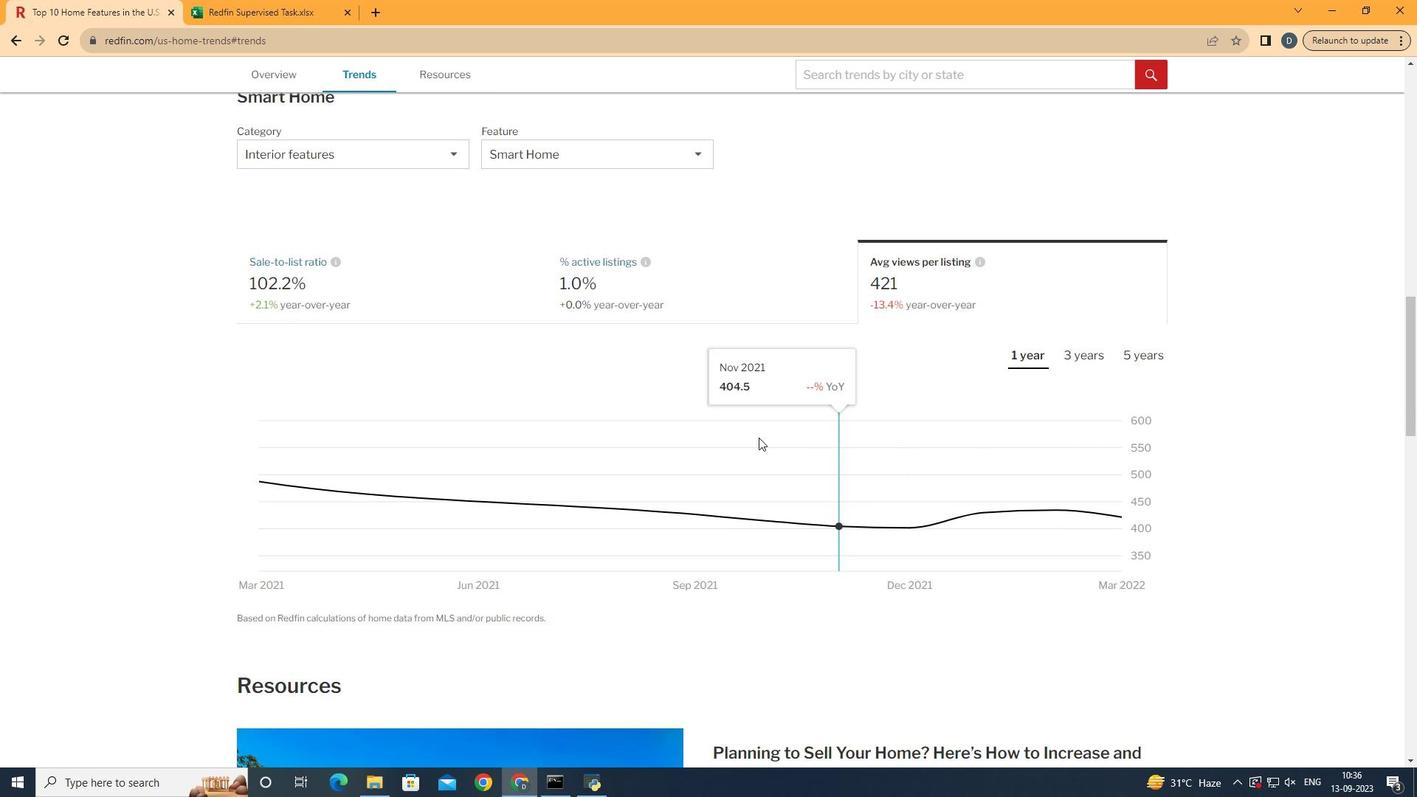 
Action: Mouse pressed left at (602, 417)
Screenshot: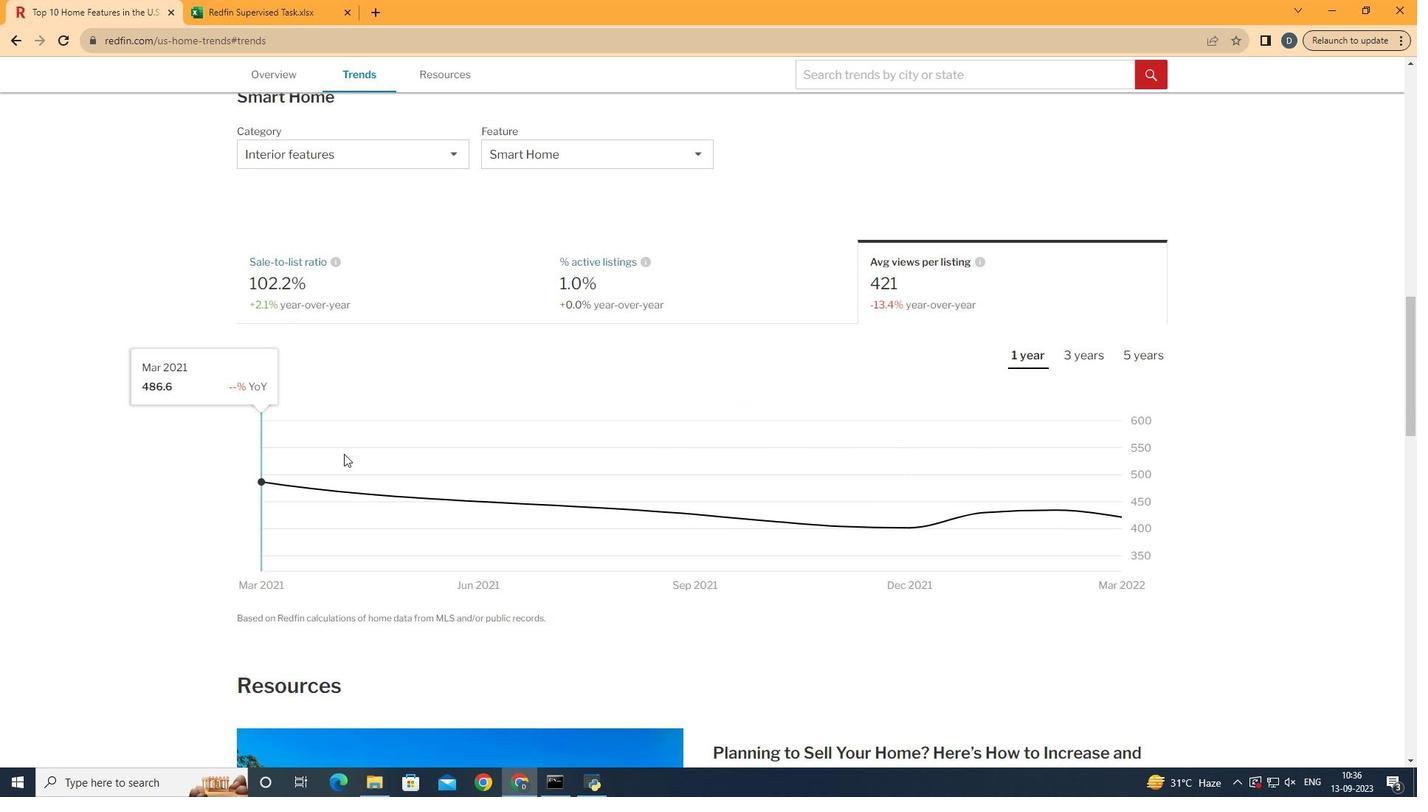 
Action: Mouse moved to (606, 507)
Screenshot: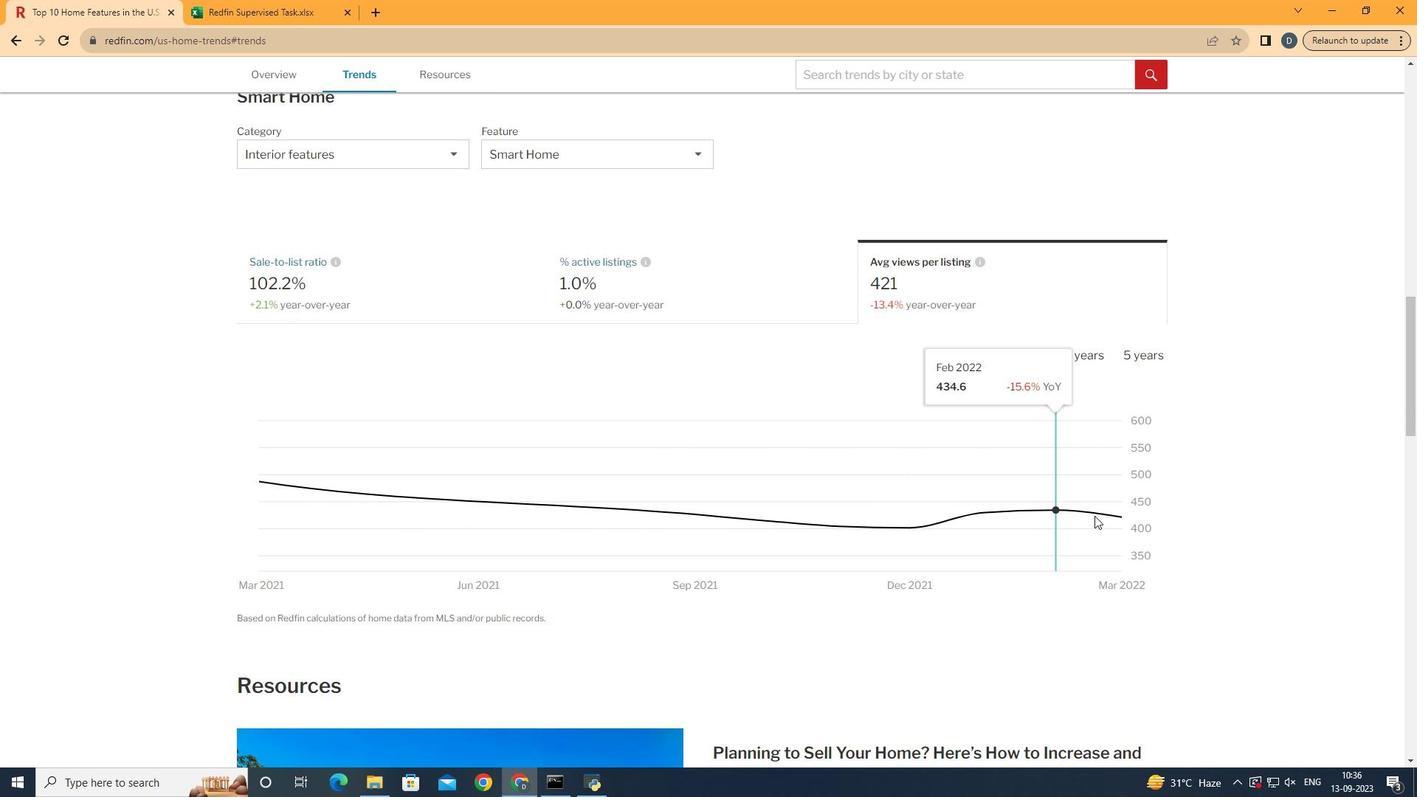 
